 Task: Add Nature's Plus Animal Parade Wtrmln Multi to the cart.
Action: Mouse moved to (266, 128)
Screenshot: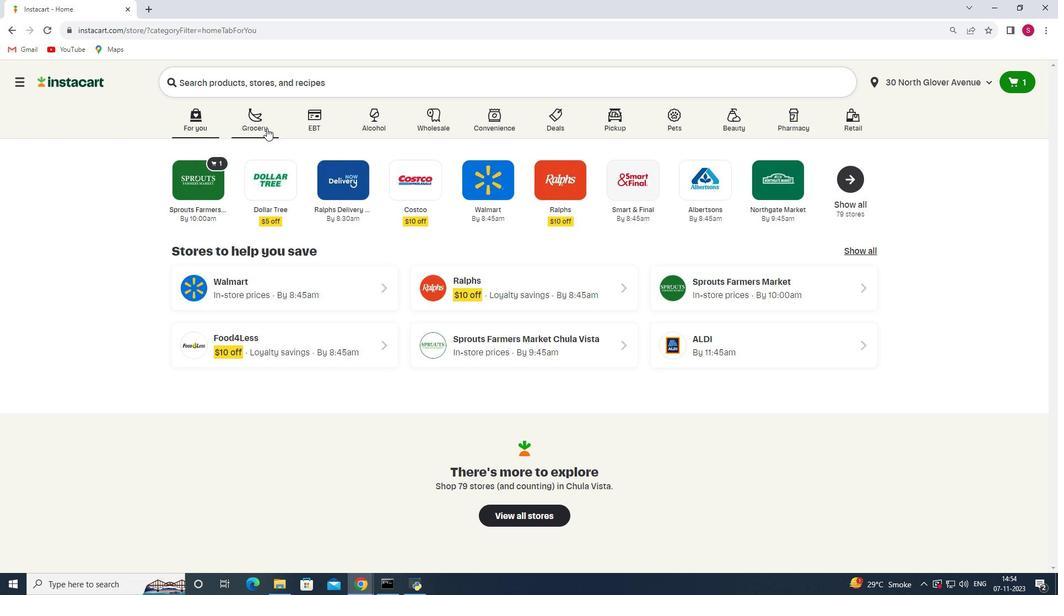 
Action: Mouse pressed left at (266, 128)
Screenshot: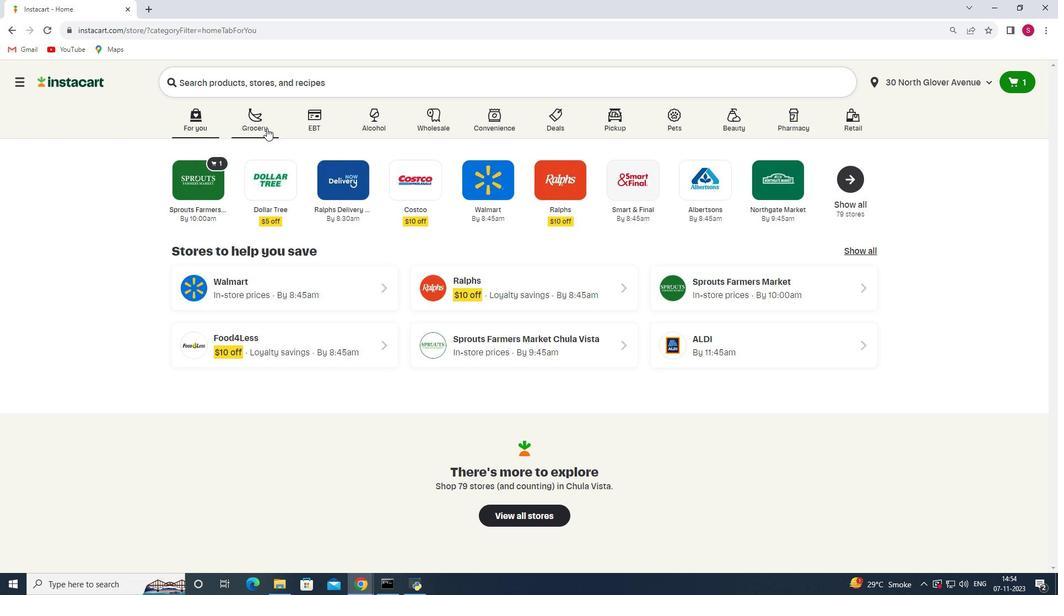 
Action: Mouse moved to (257, 311)
Screenshot: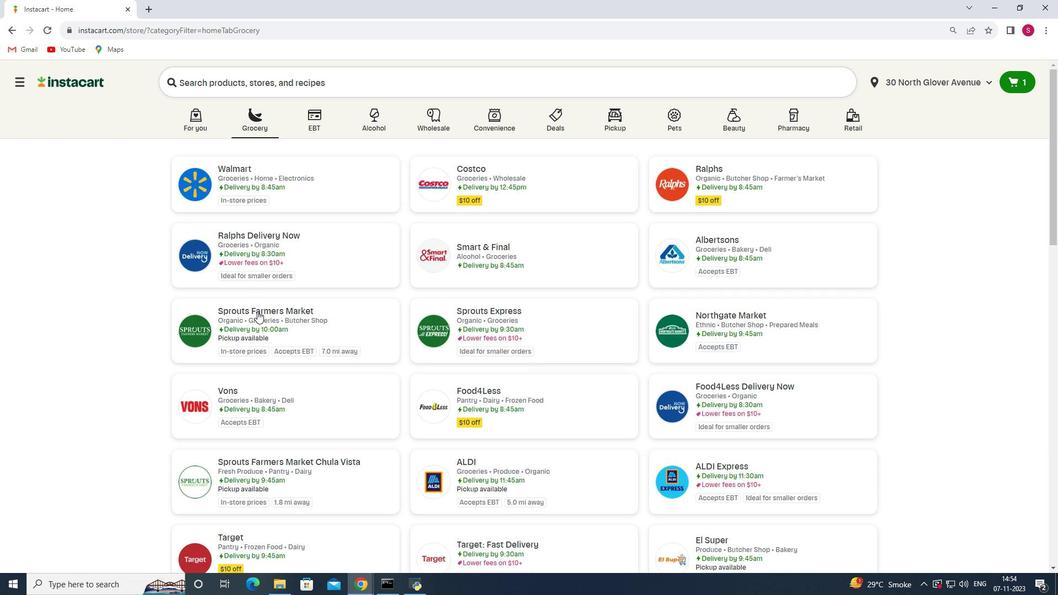 
Action: Mouse pressed left at (257, 311)
Screenshot: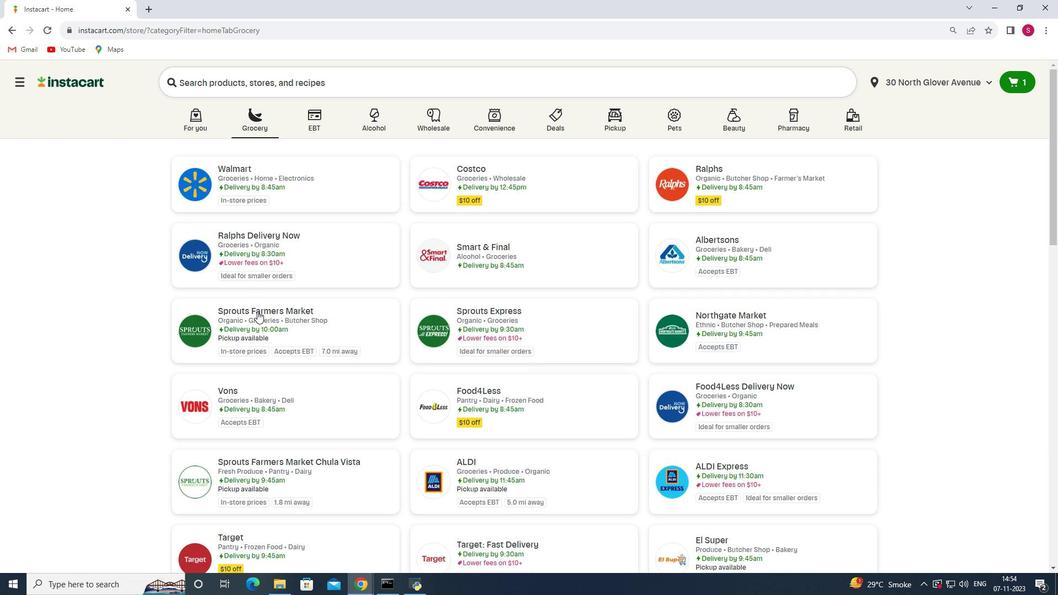 
Action: Mouse moved to (42, 293)
Screenshot: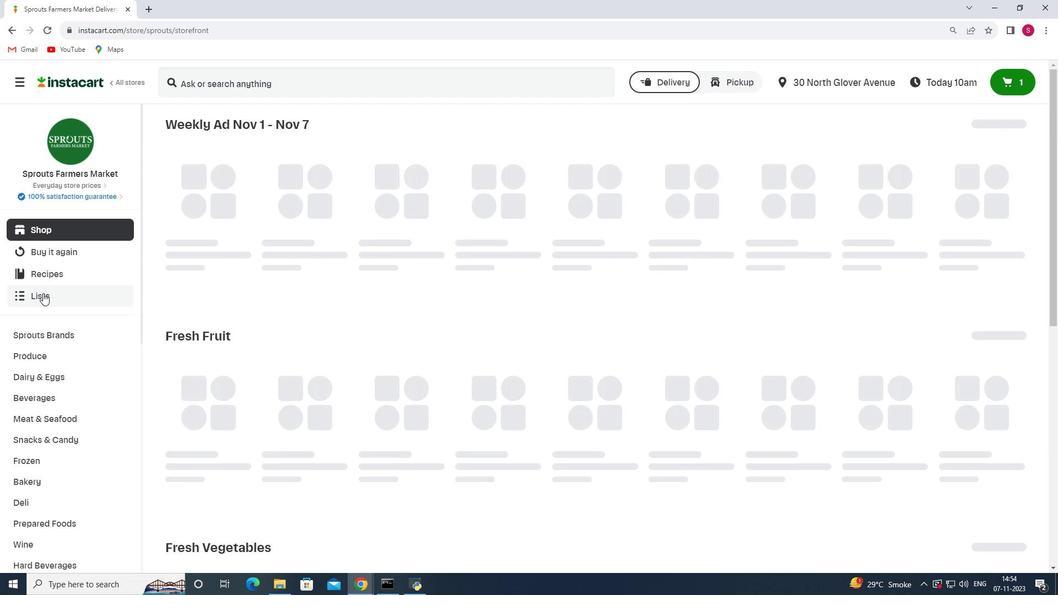 
Action: Mouse scrolled (42, 292) with delta (0, 0)
Screenshot: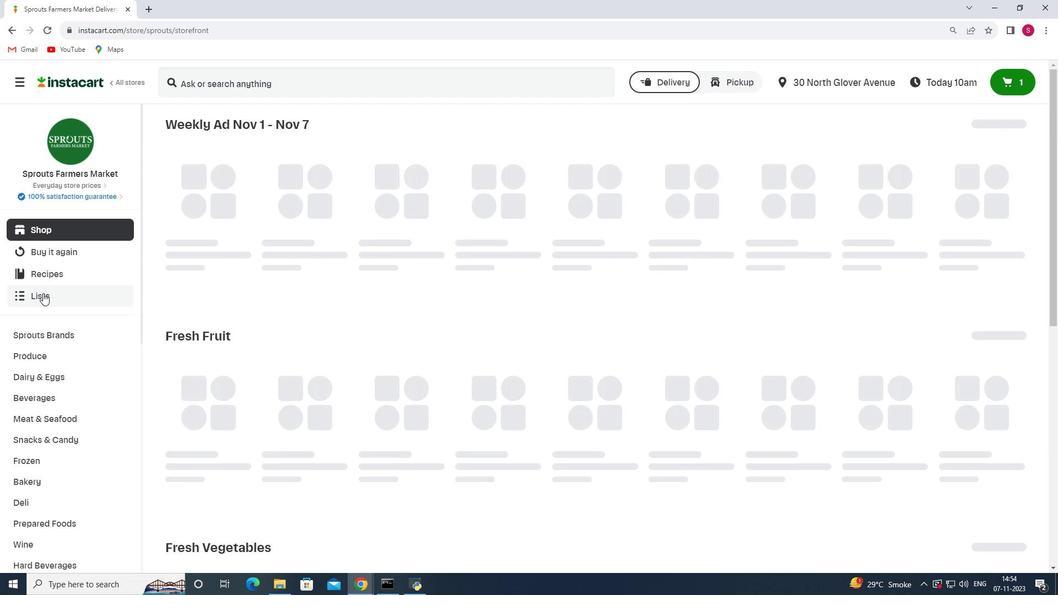 
Action: Mouse scrolled (42, 292) with delta (0, 0)
Screenshot: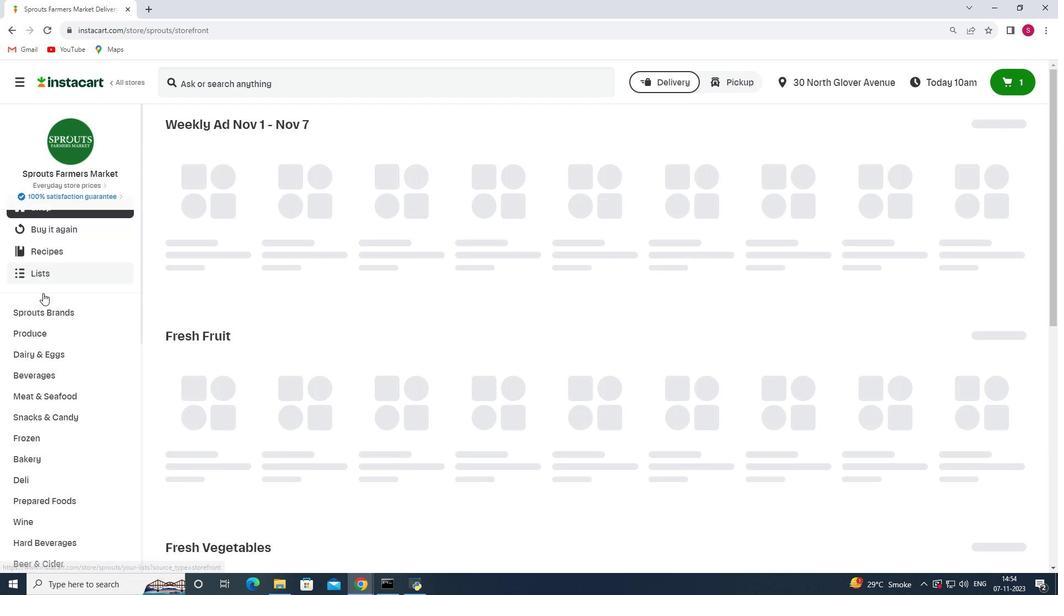 
Action: Mouse scrolled (42, 292) with delta (0, 0)
Screenshot: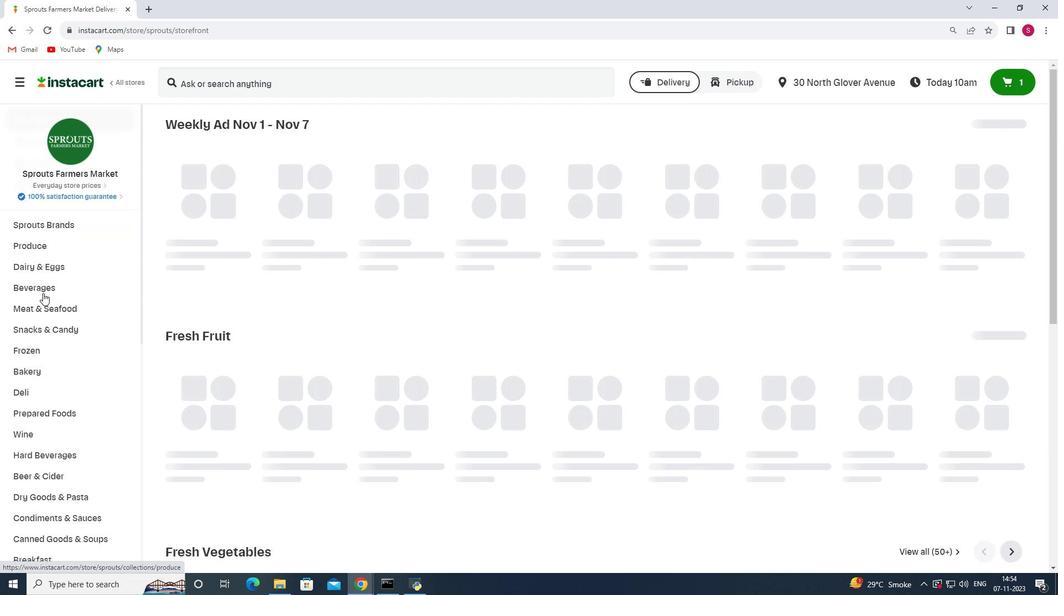 
Action: Mouse scrolled (42, 292) with delta (0, 0)
Screenshot: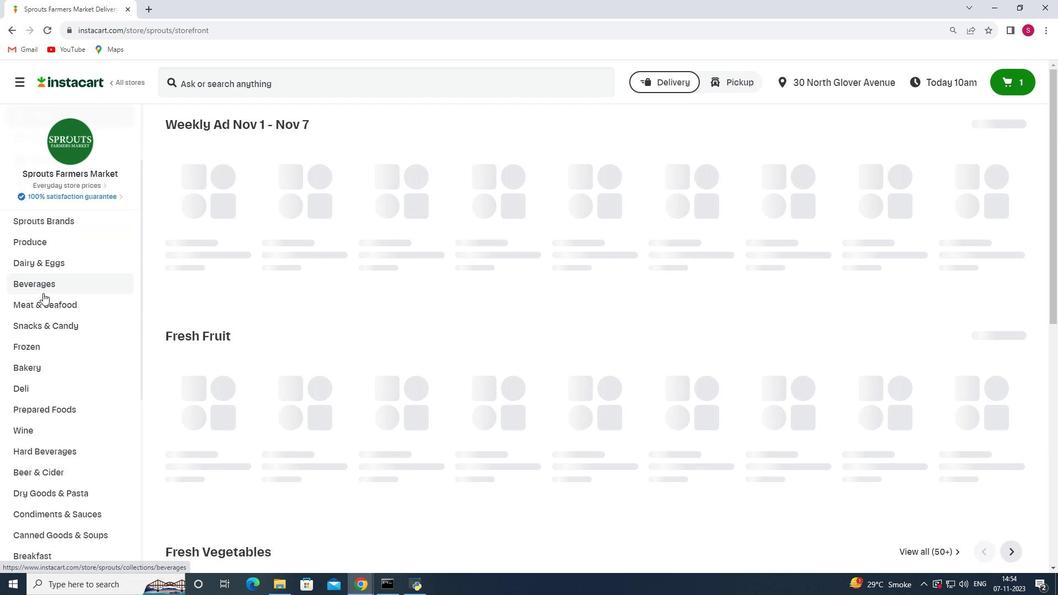 
Action: Mouse scrolled (42, 292) with delta (0, 0)
Screenshot: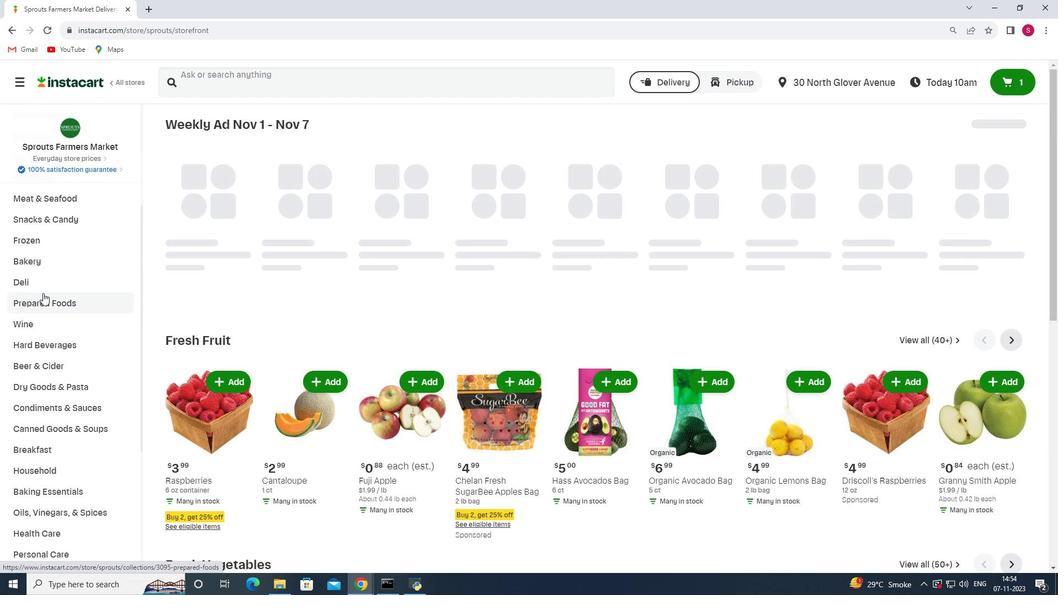 
Action: Mouse scrolled (42, 292) with delta (0, 0)
Screenshot: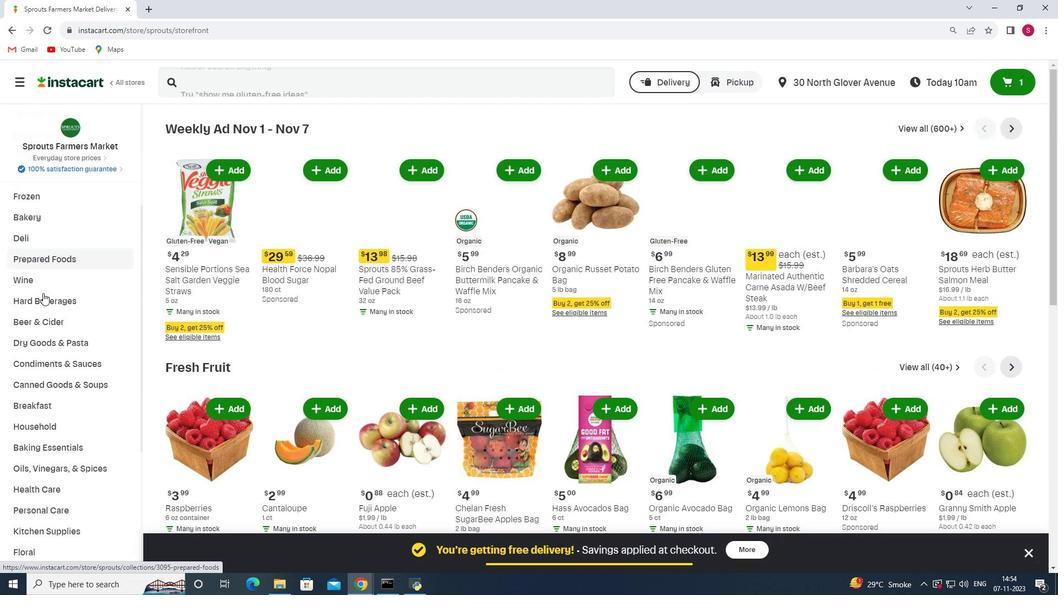 
Action: Mouse scrolled (42, 293) with delta (0, 0)
Screenshot: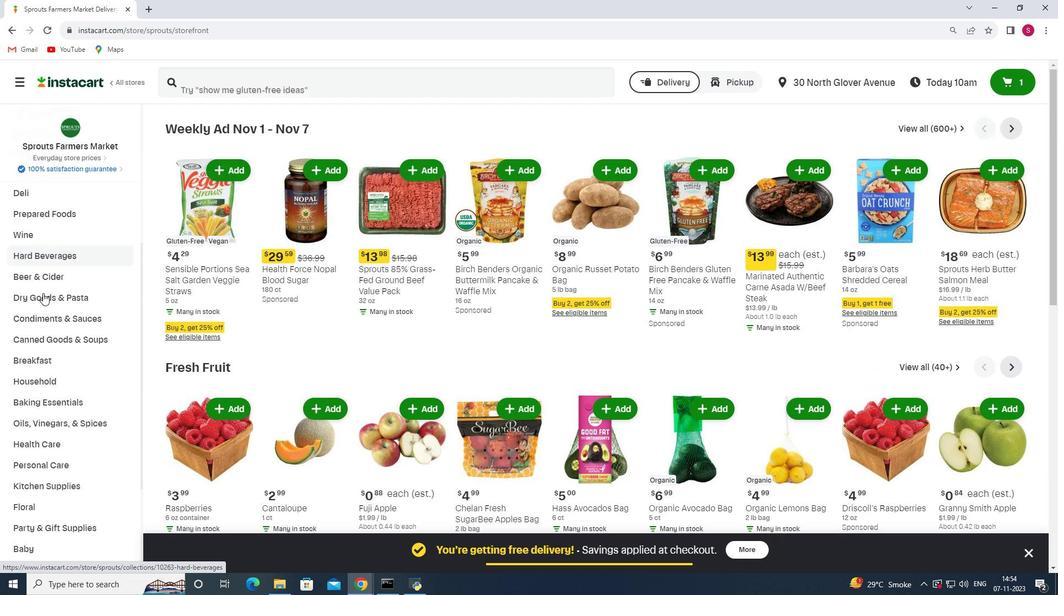 
Action: Mouse moved to (42, 298)
Screenshot: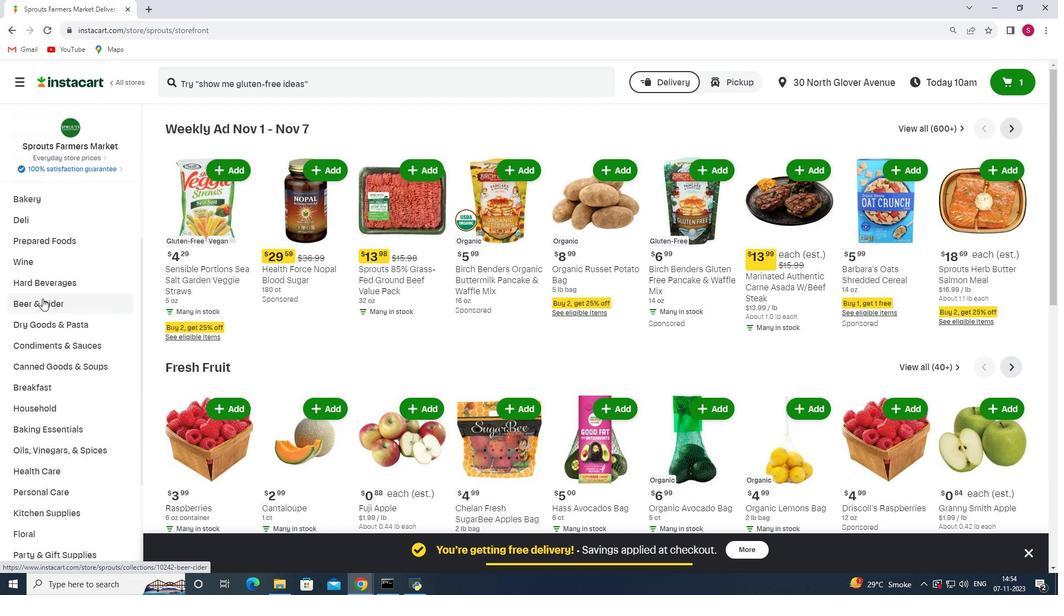 
Action: Mouse scrolled (42, 297) with delta (0, 0)
Screenshot: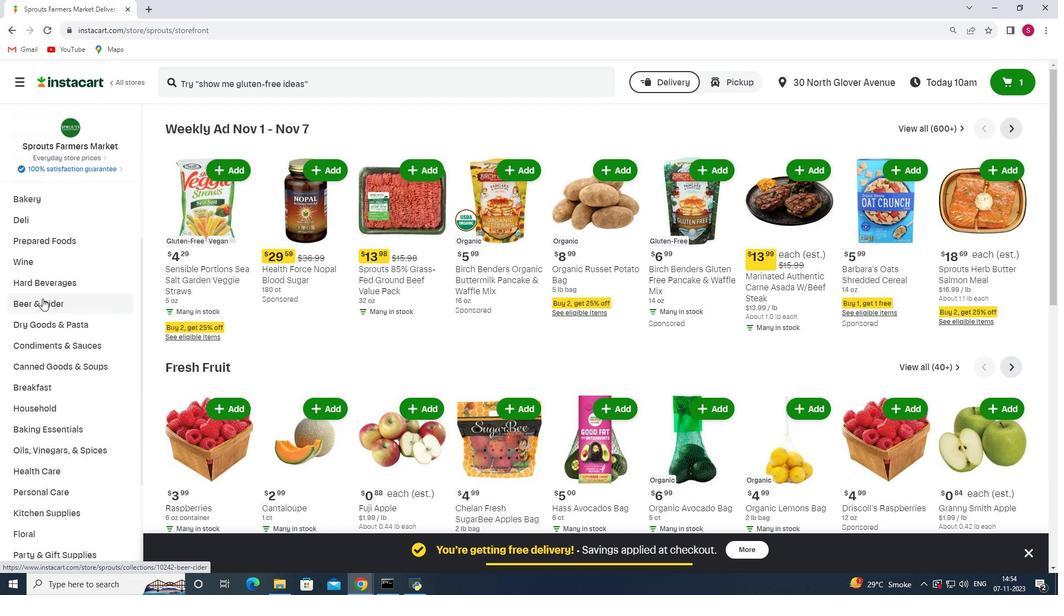
Action: Mouse moved to (42, 298)
Screenshot: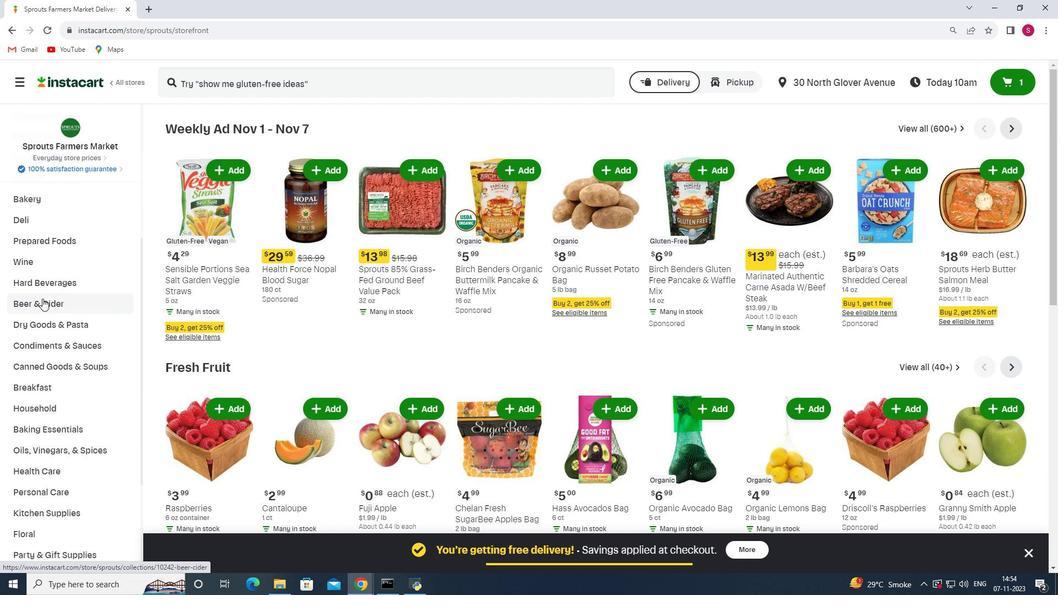 
Action: Mouse scrolled (42, 298) with delta (0, 0)
Screenshot: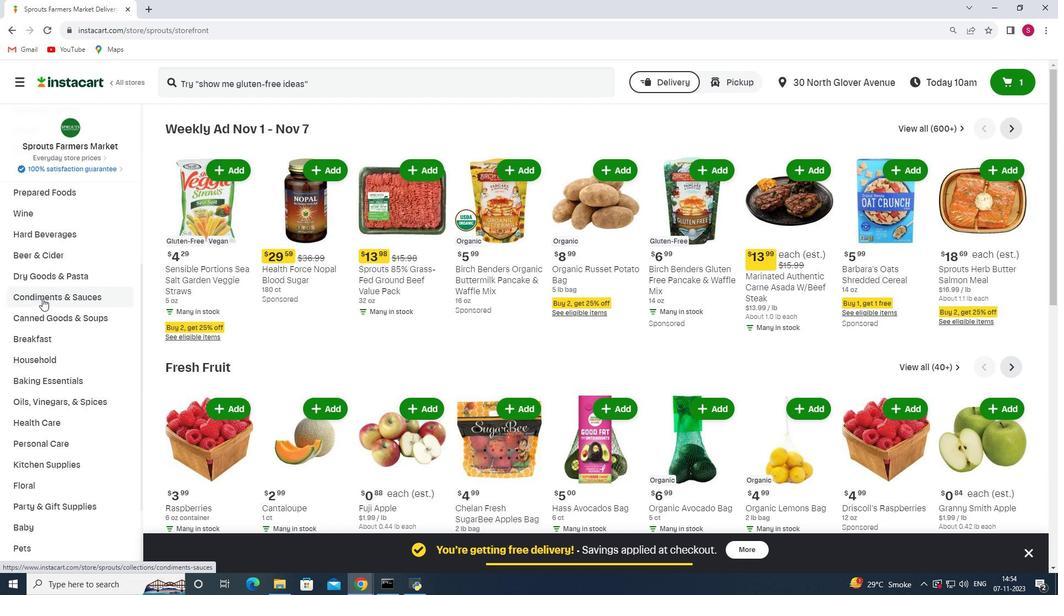 
Action: Mouse moved to (47, 358)
Screenshot: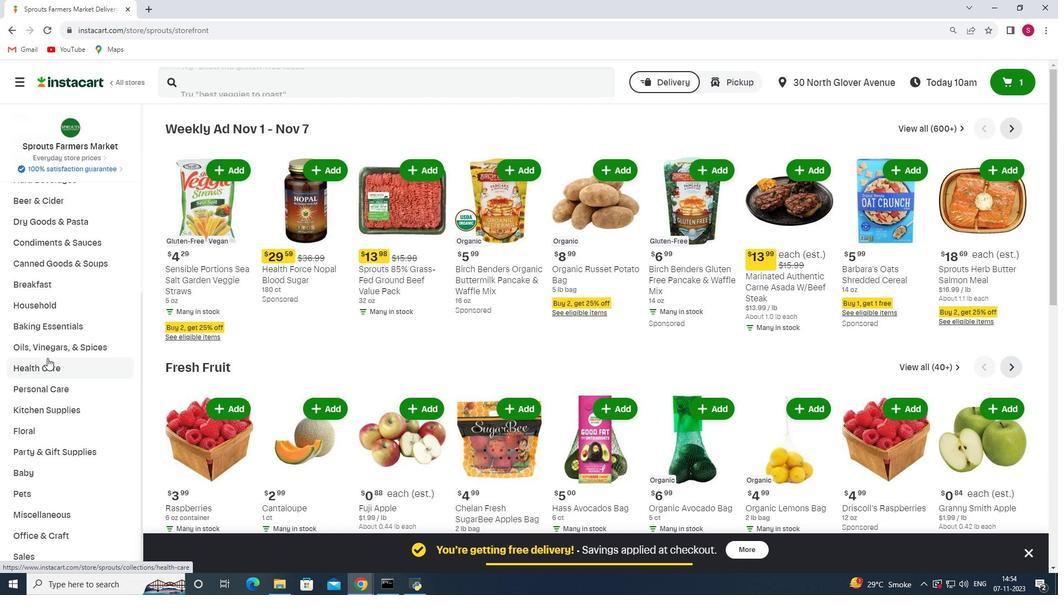 
Action: Mouse pressed left at (47, 358)
Screenshot: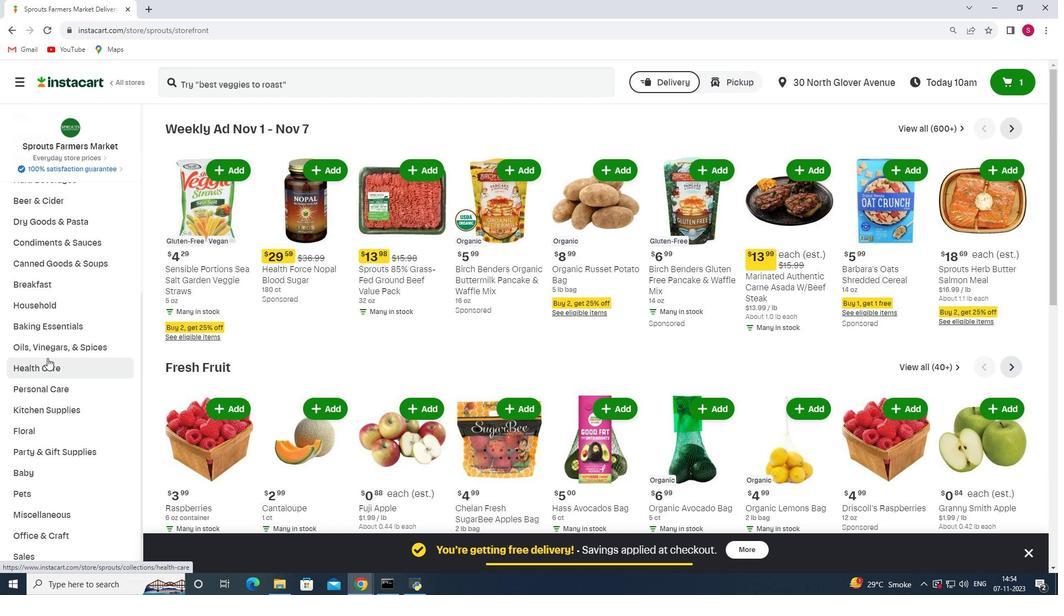 
Action: Mouse moved to (392, 149)
Screenshot: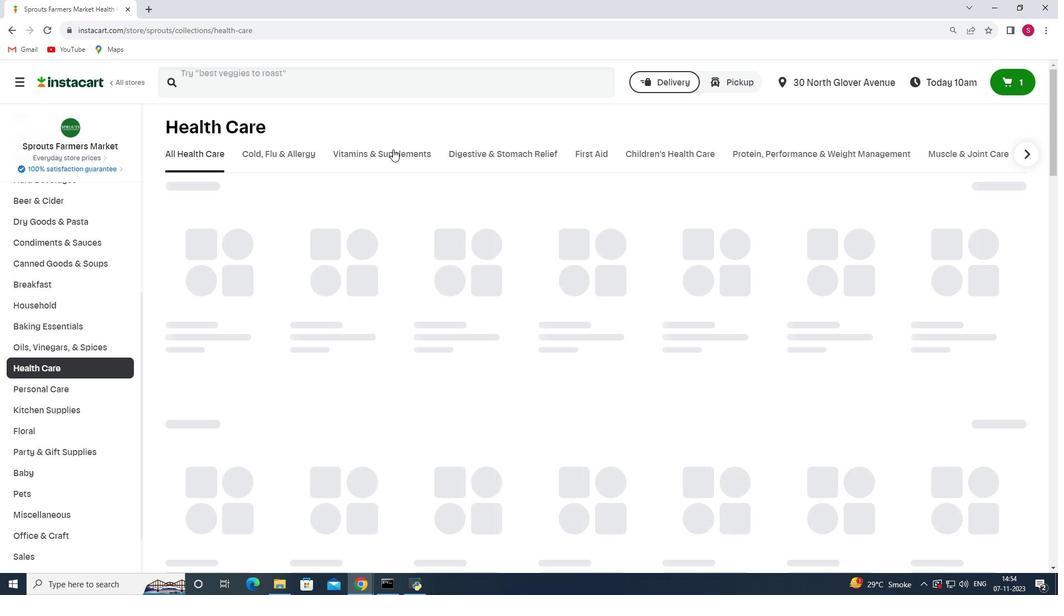 
Action: Mouse pressed left at (392, 149)
Screenshot: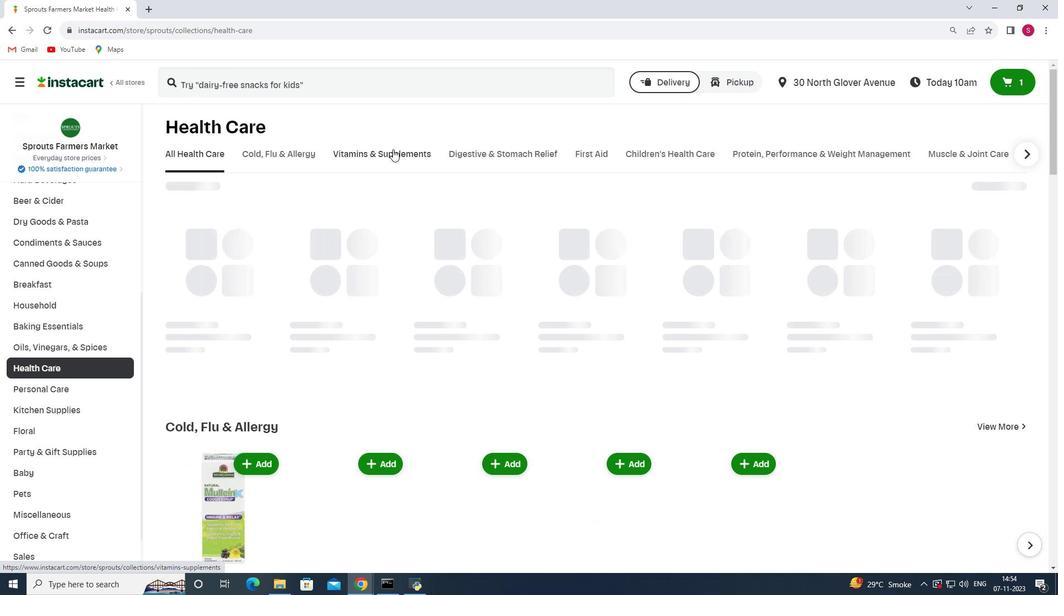 
Action: Mouse moved to (612, 194)
Screenshot: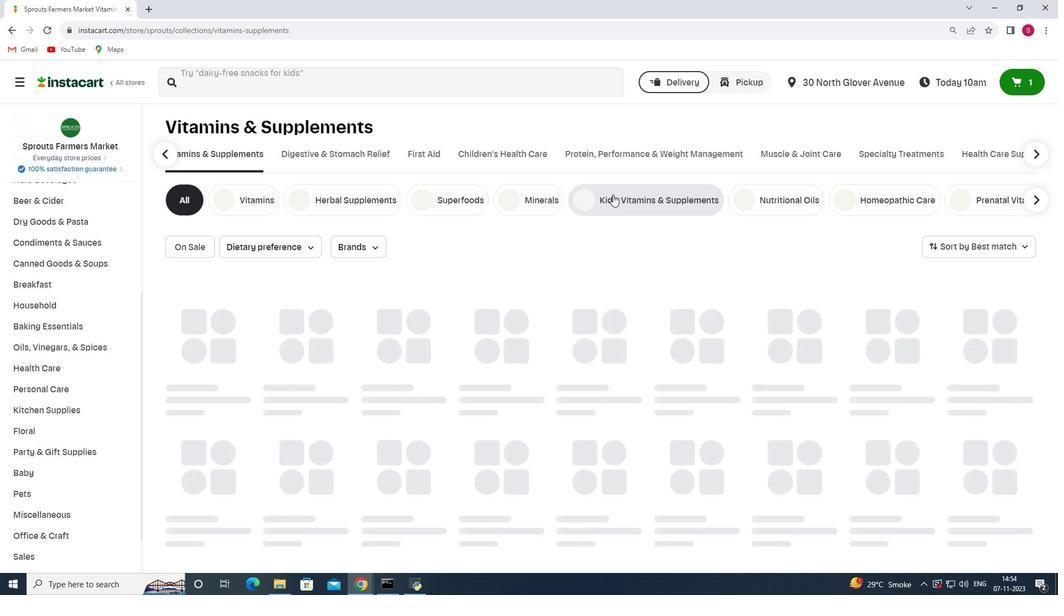 
Action: Mouse pressed left at (612, 194)
Screenshot: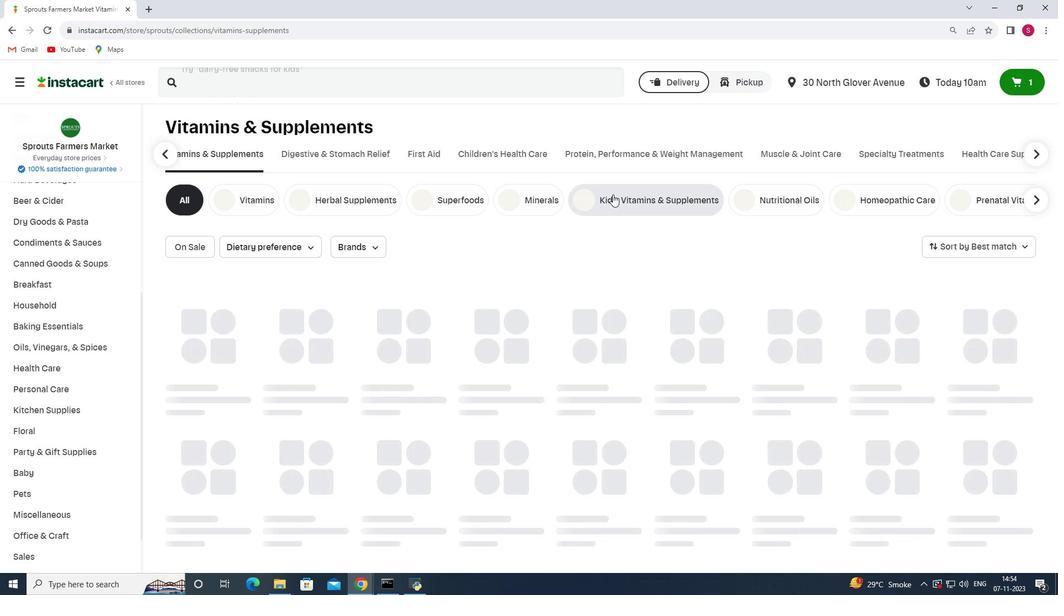
Action: Mouse moved to (386, 80)
Screenshot: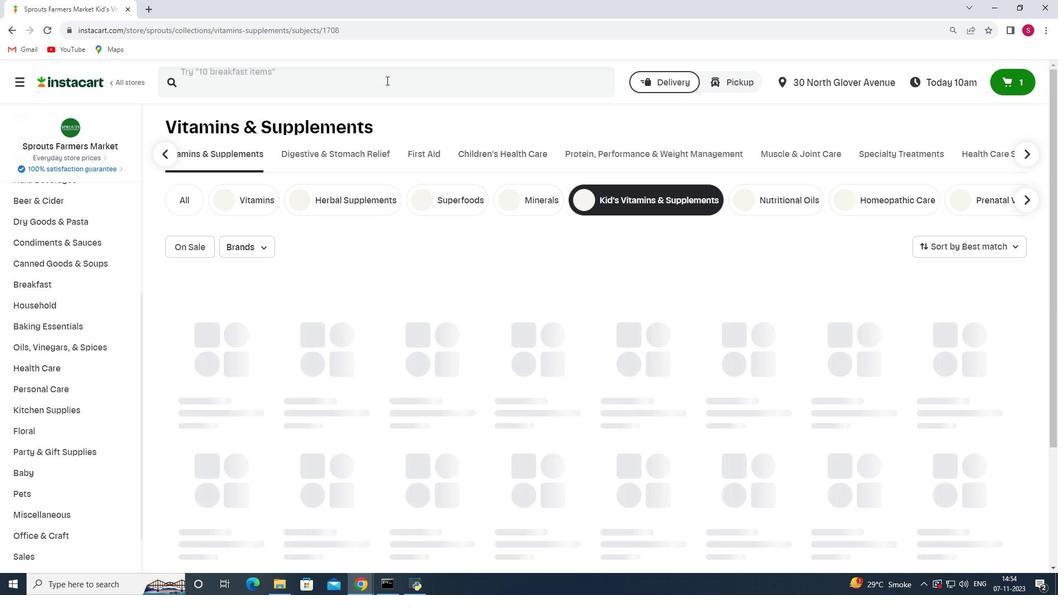 
Action: Mouse pressed left at (386, 80)
Screenshot: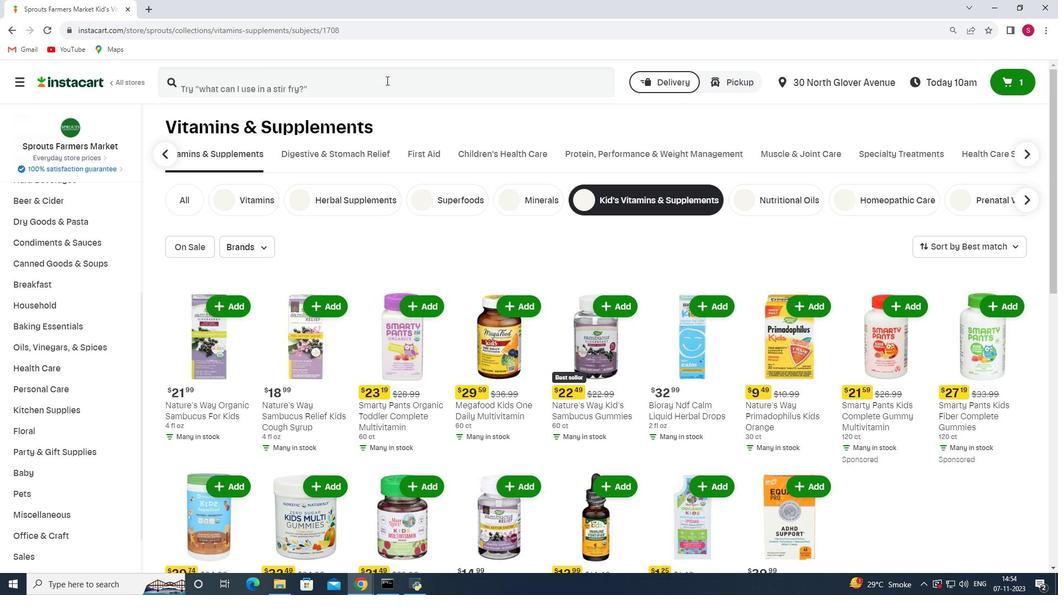 
Action: Key pressed <Key.shift>Nature's<Key.space><Key.shift>Plus<Key.space><Key.shift>Animal<Key.space><Key.shift>Parade<Key.space><Key.shift>Wtrmln<Key.space><Key.shift>Multi<Key.enter>
Screenshot: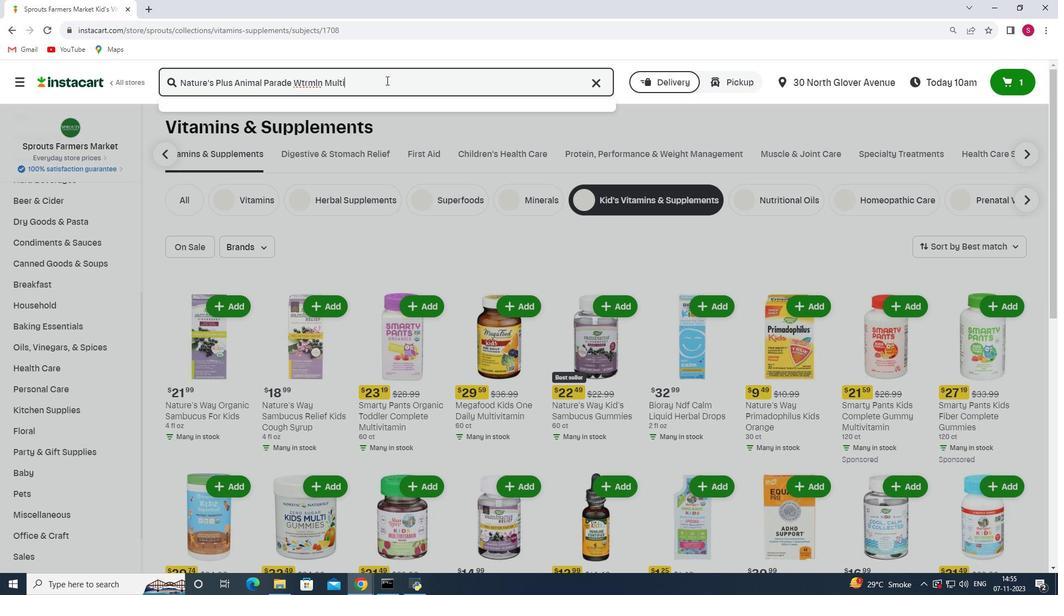 
Action: Mouse moved to (488, 265)
Screenshot: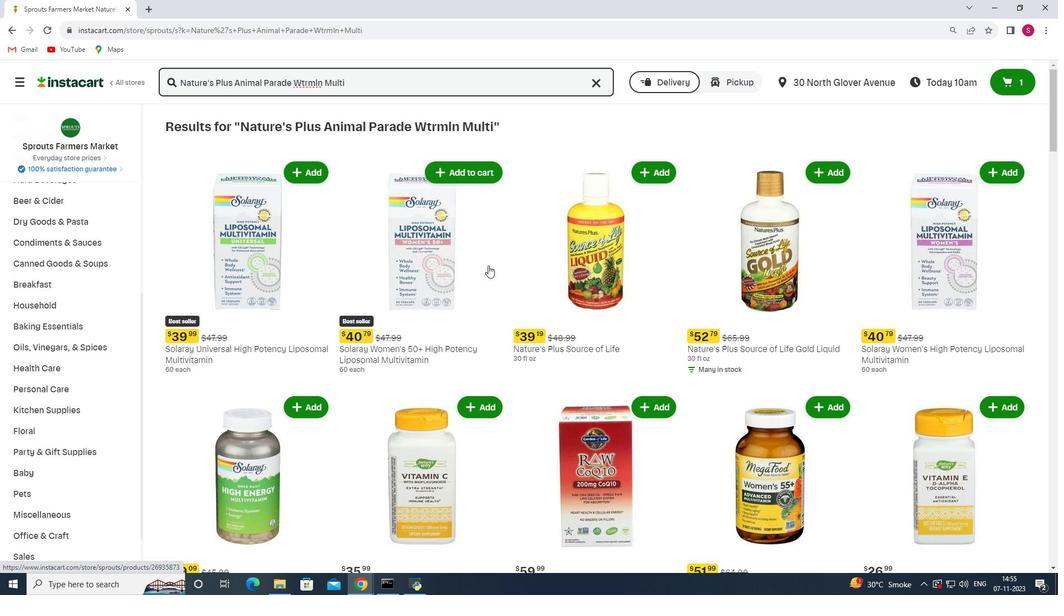 
Action: Mouse scrolled (488, 265) with delta (0, 0)
Screenshot: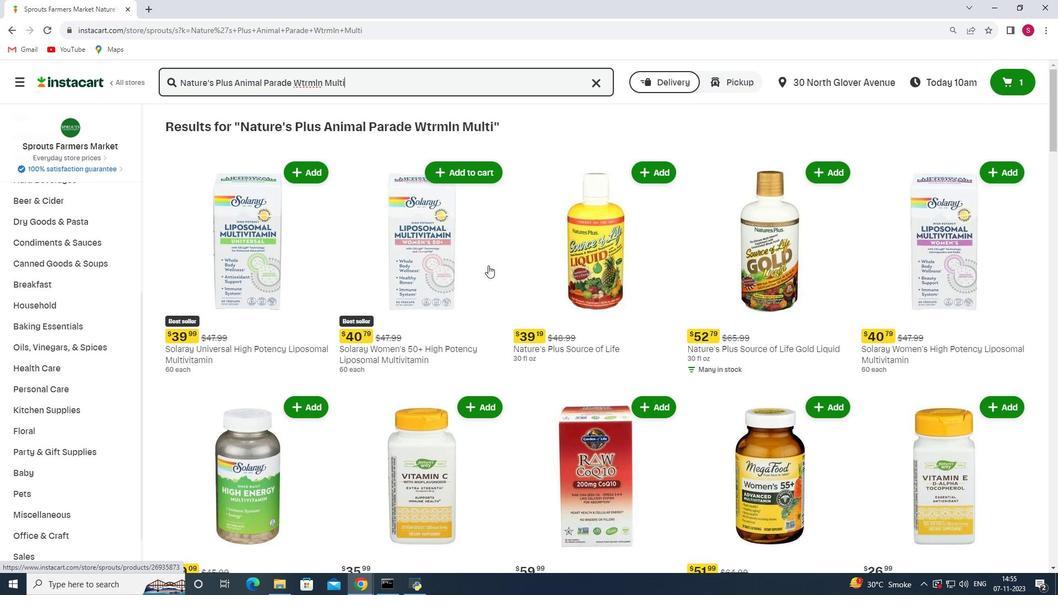 
Action: Mouse scrolled (488, 265) with delta (0, 0)
Screenshot: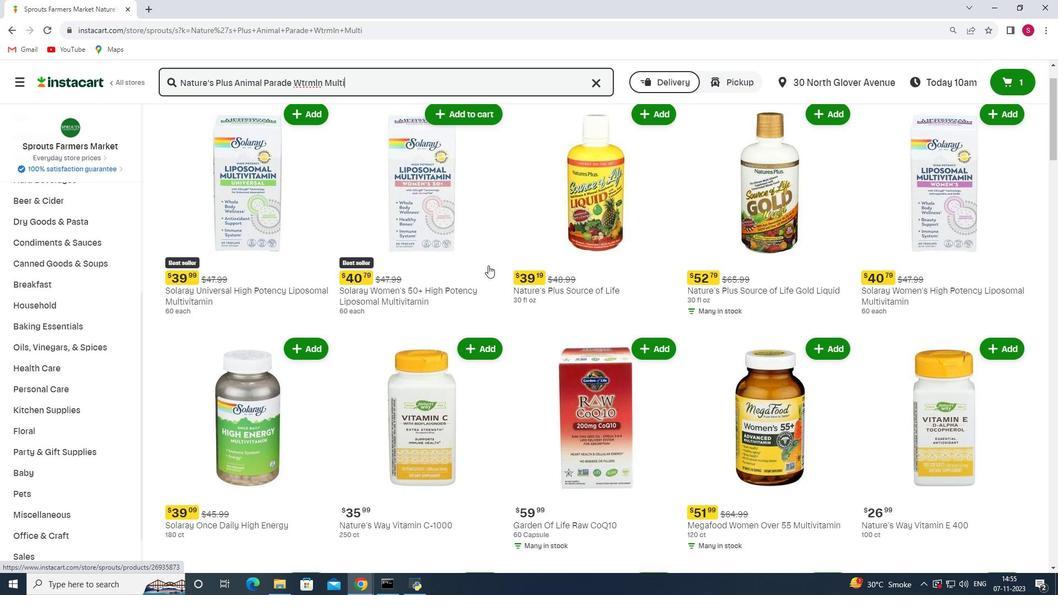 
Action: Mouse scrolled (488, 265) with delta (0, 0)
Screenshot: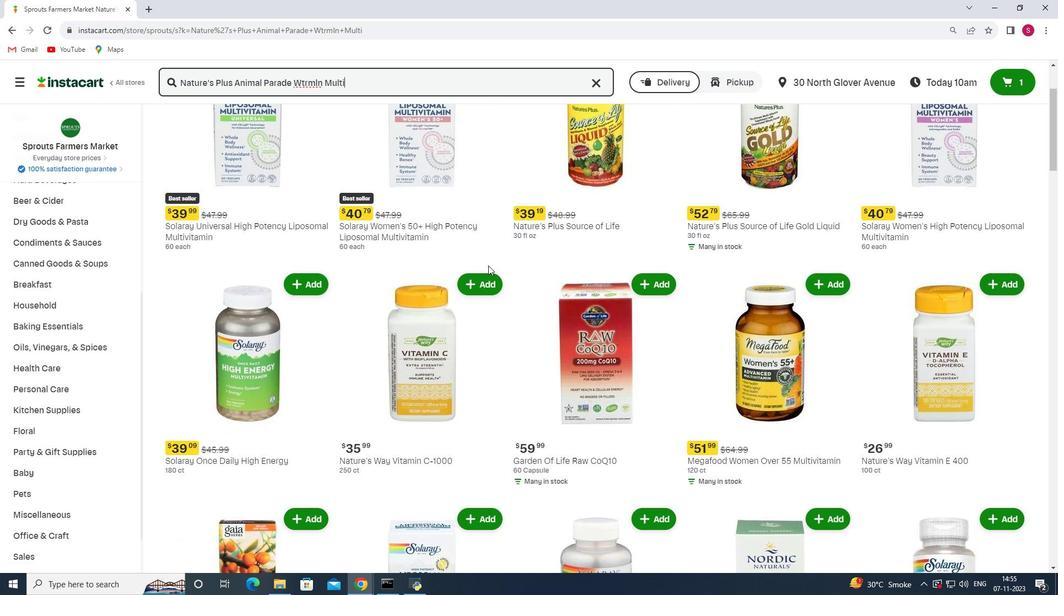 
Action: Mouse scrolled (488, 265) with delta (0, 0)
Screenshot: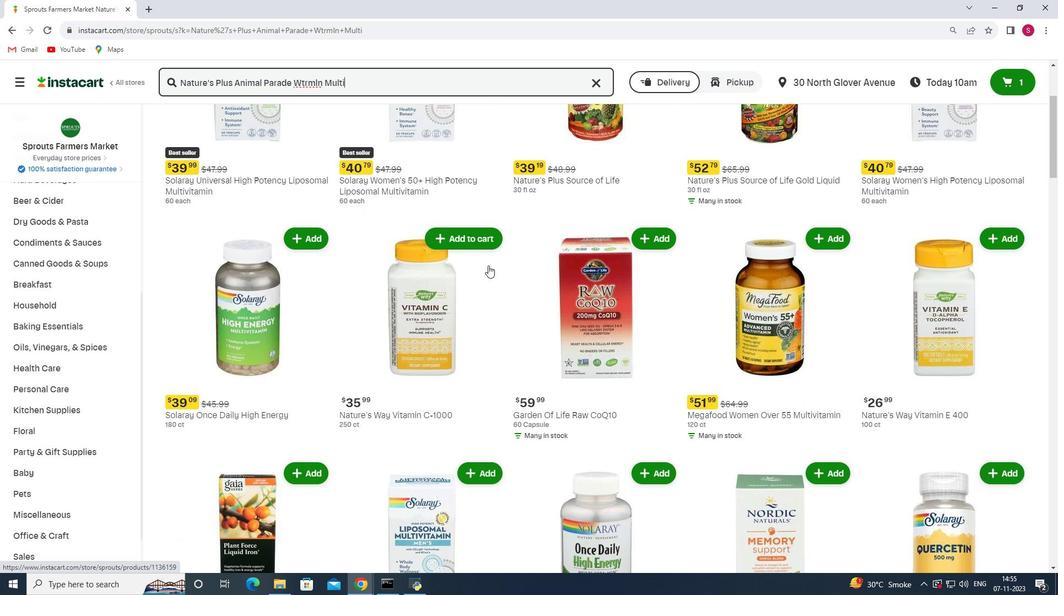 
Action: Mouse scrolled (488, 265) with delta (0, 0)
Screenshot: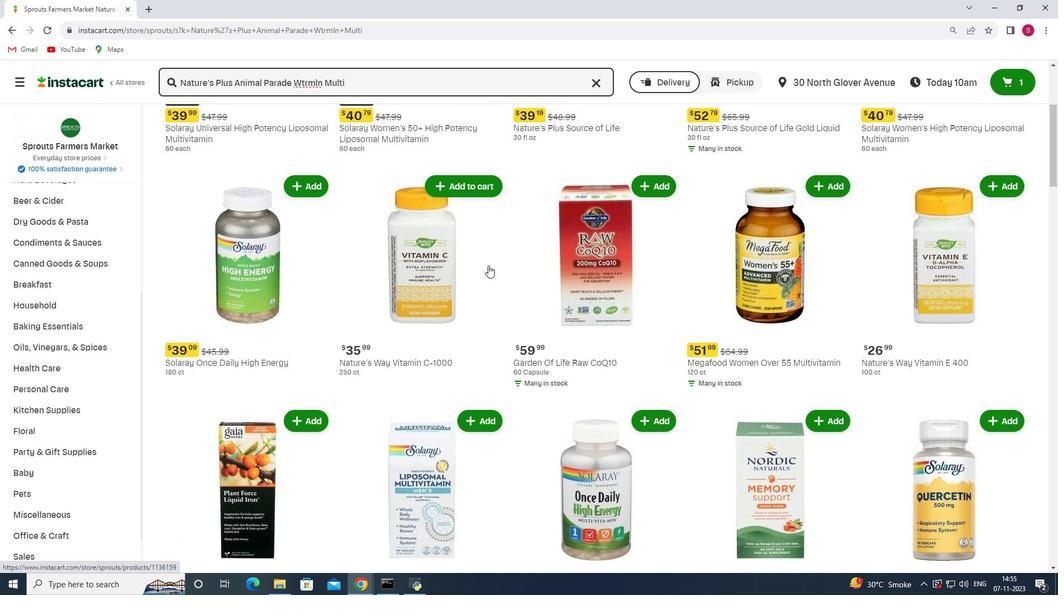 
Action: Mouse moved to (488, 266)
Screenshot: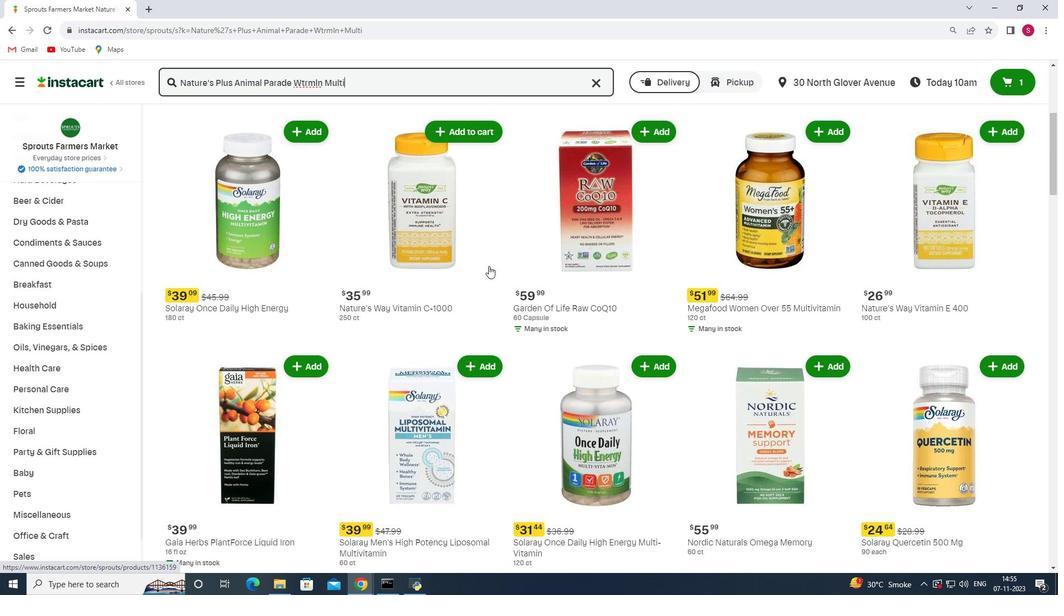 
Action: Mouse scrolled (488, 265) with delta (0, 0)
Screenshot: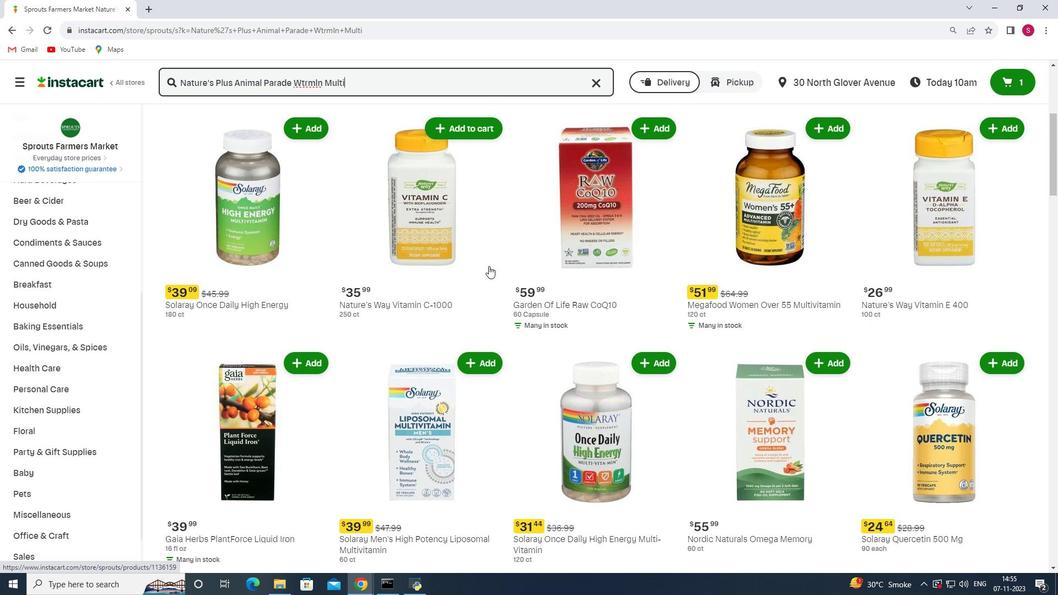 
Action: Mouse moved to (488, 268)
Screenshot: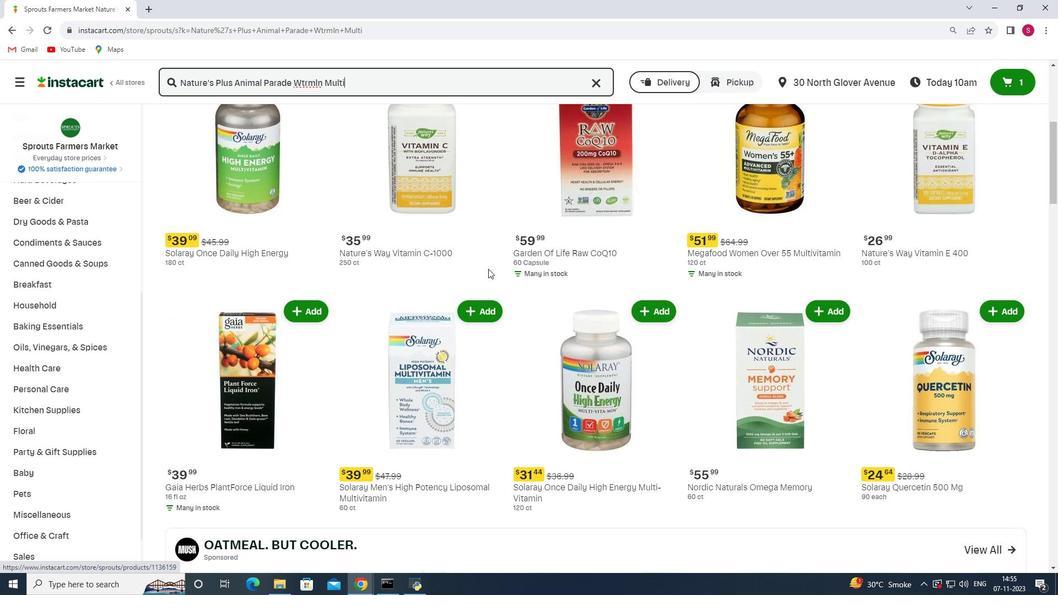 
Action: Mouse scrolled (488, 268) with delta (0, 0)
Screenshot: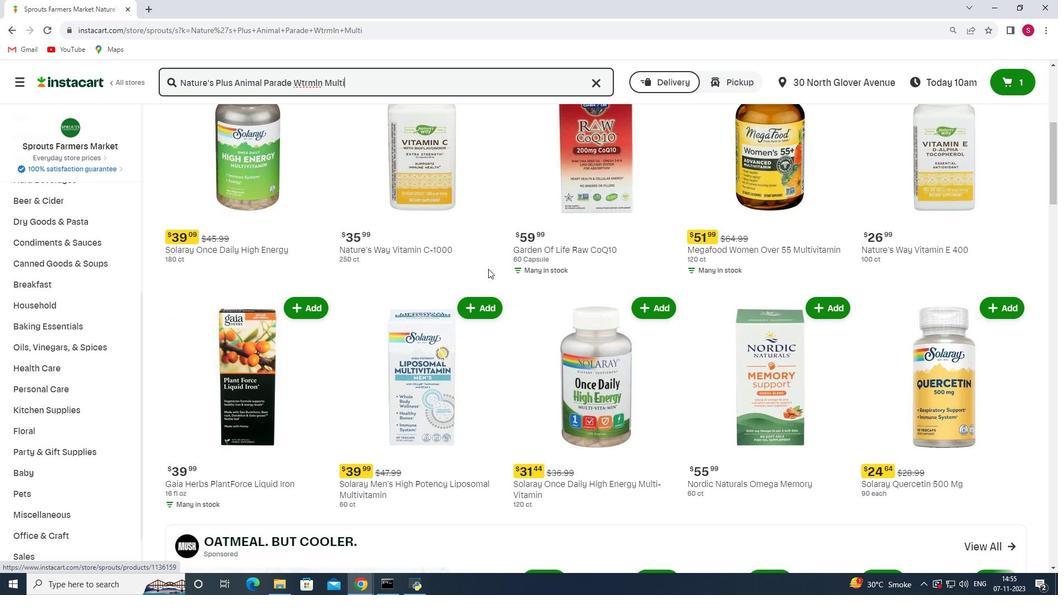 
Action: Mouse moved to (488, 270)
Screenshot: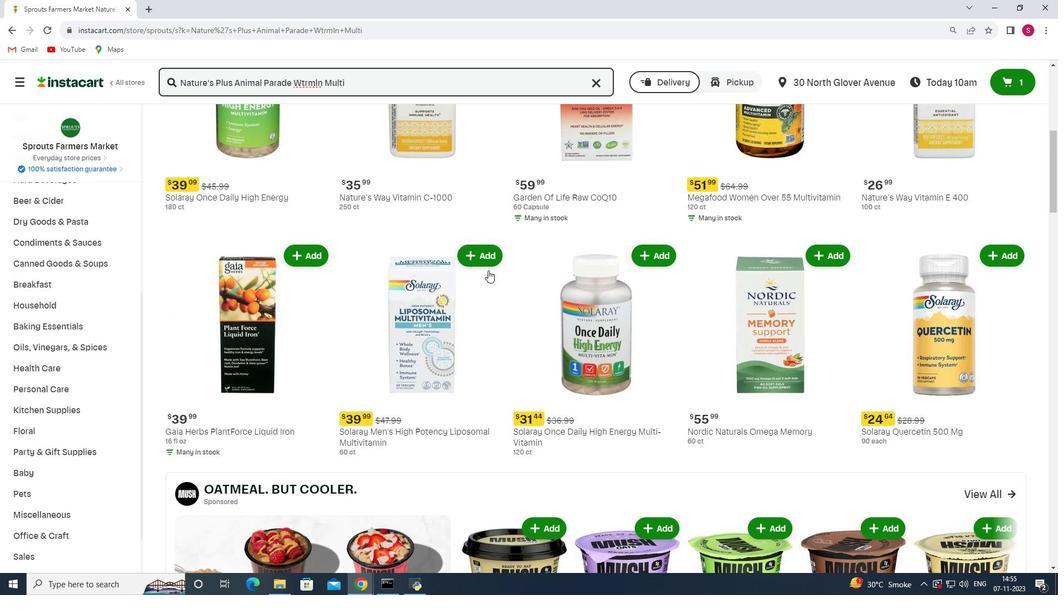 
Action: Mouse scrolled (488, 270) with delta (0, 0)
Screenshot: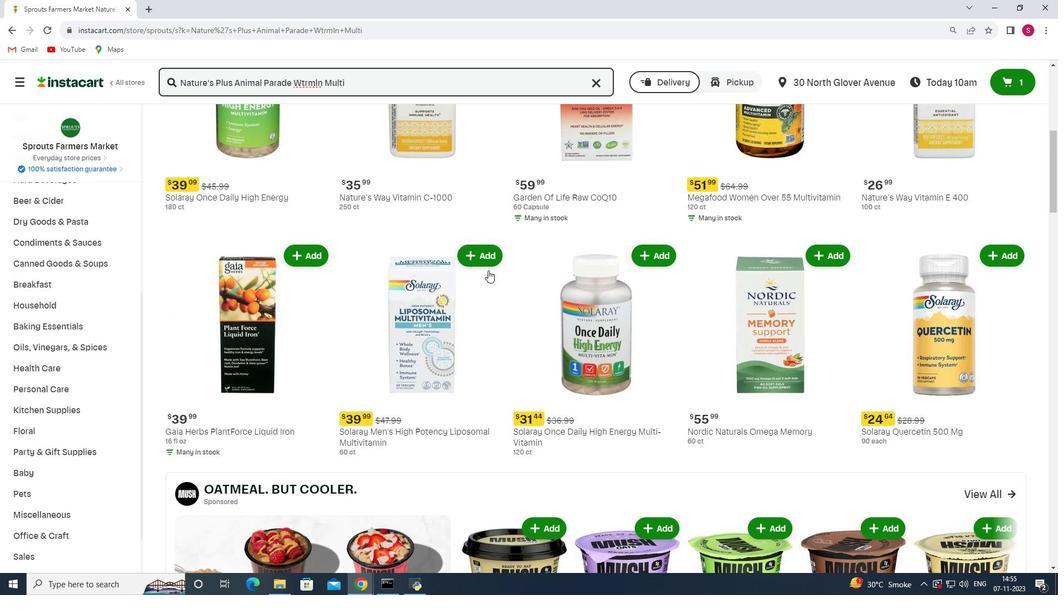 
Action: Mouse scrolled (488, 270) with delta (0, 0)
Screenshot: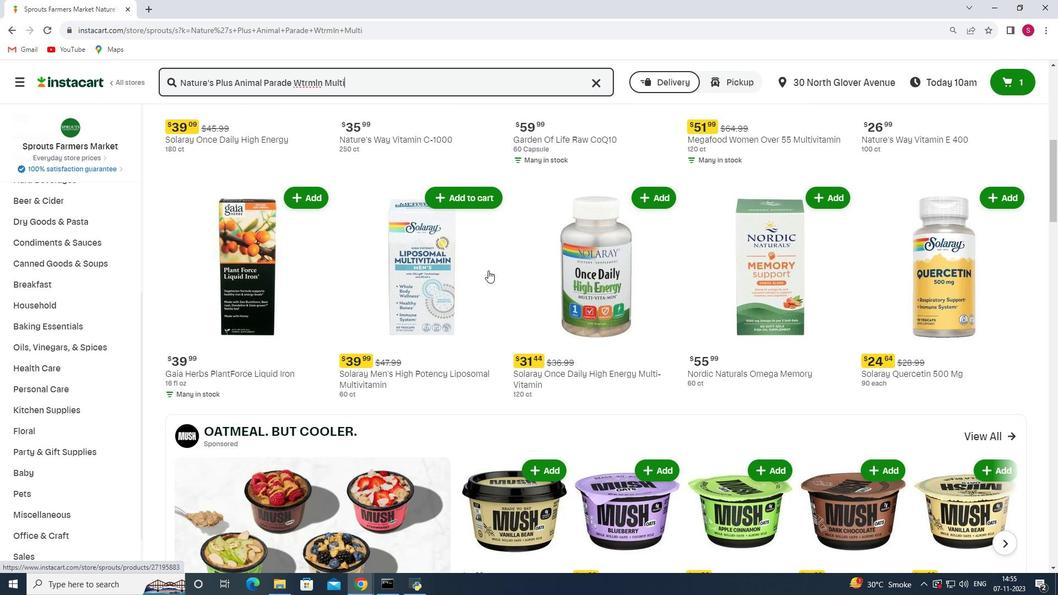 
Action: Mouse scrolled (488, 270) with delta (0, 0)
Screenshot: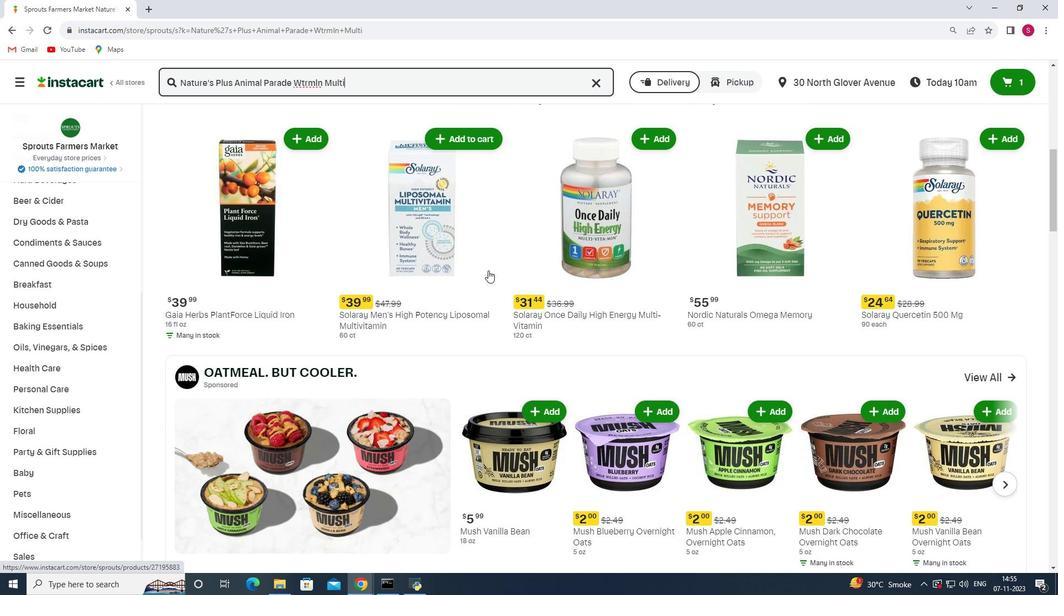 
Action: Mouse scrolled (488, 270) with delta (0, 0)
Screenshot: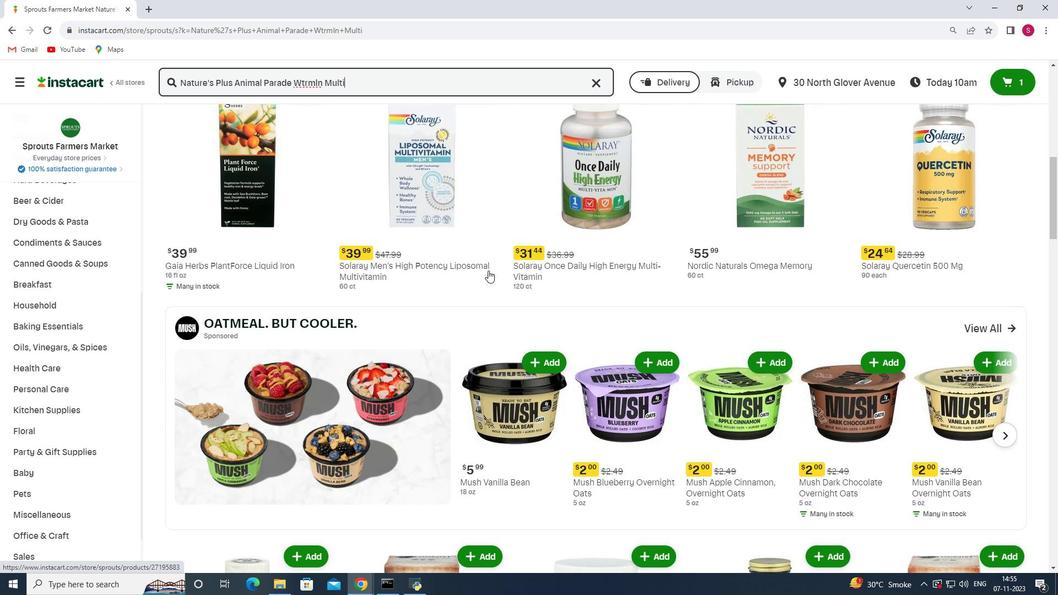 
Action: Mouse scrolled (488, 270) with delta (0, 0)
Screenshot: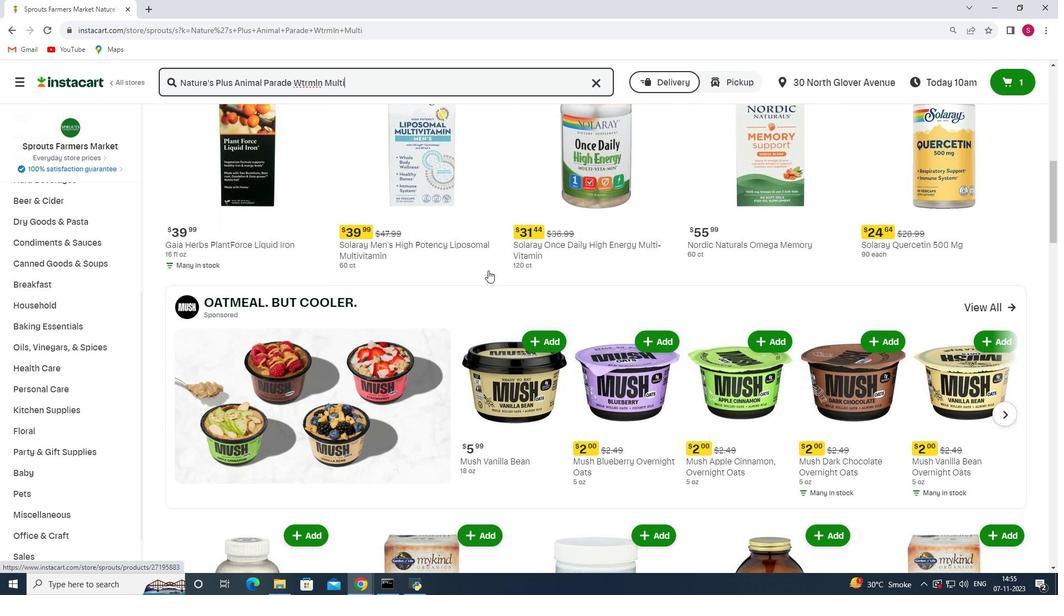 
Action: Mouse scrolled (488, 270) with delta (0, 0)
Screenshot: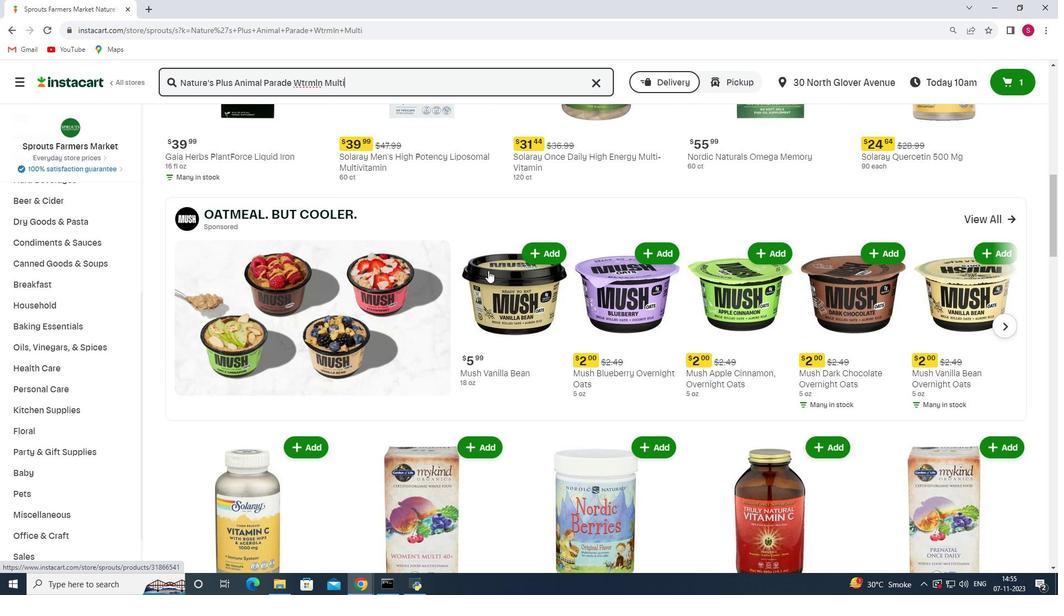 
Action: Mouse scrolled (488, 270) with delta (0, 0)
Screenshot: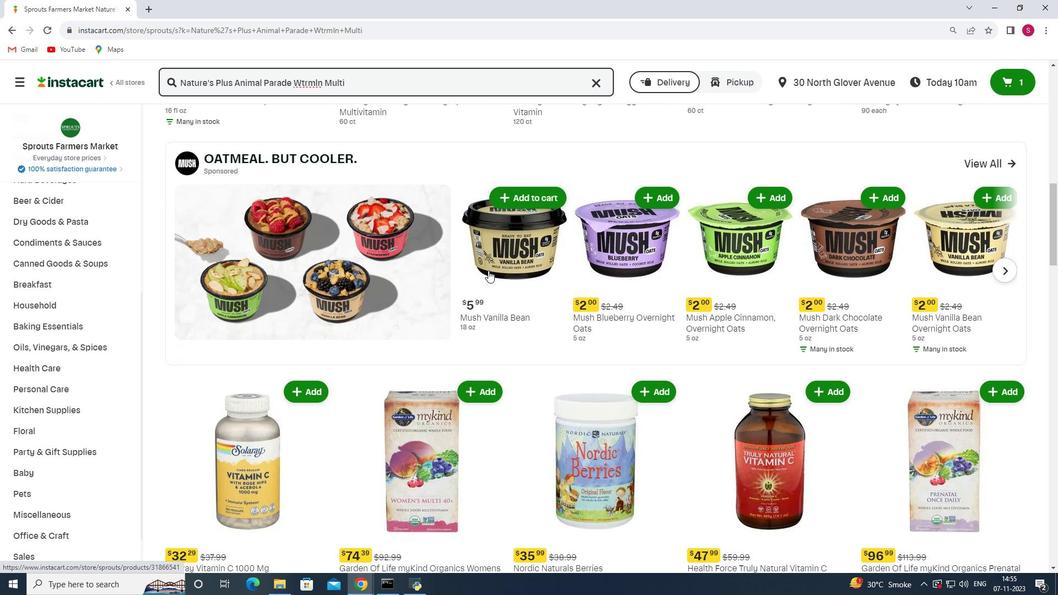 
Action: Mouse scrolled (488, 270) with delta (0, 0)
Screenshot: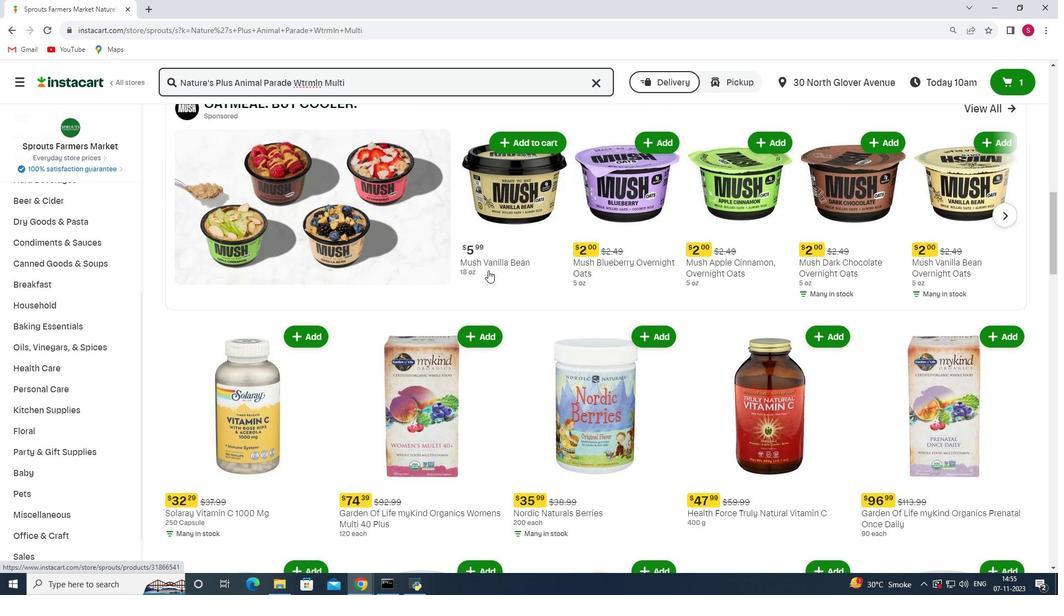 
Action: Mouse scrolled (488, 270) with delta (0, 0)
Screenshot: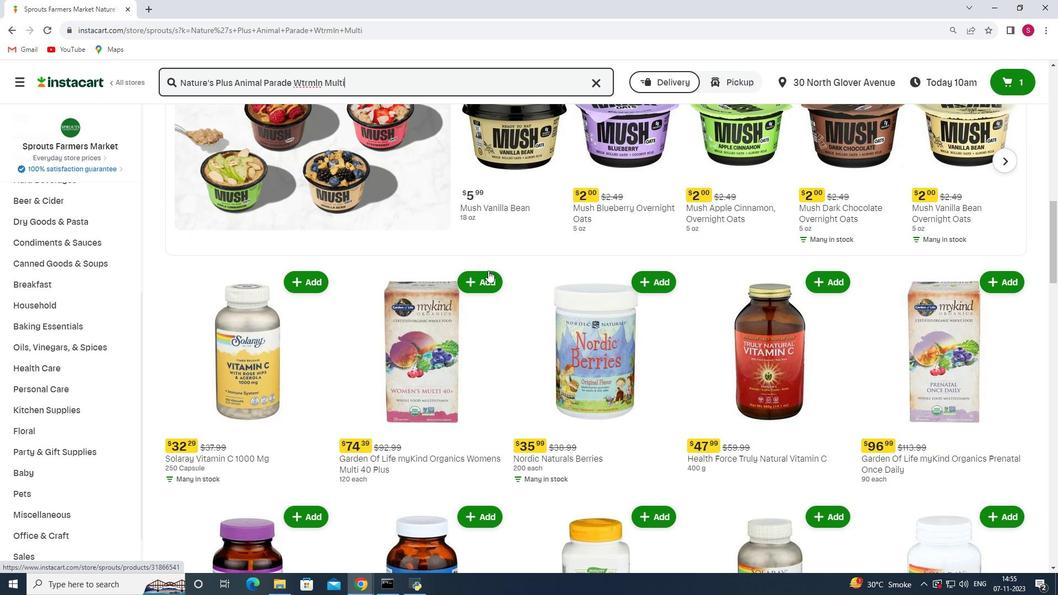 
Action: Mouse scrolled (488, 270) with delta (0, 0)
Screenshot: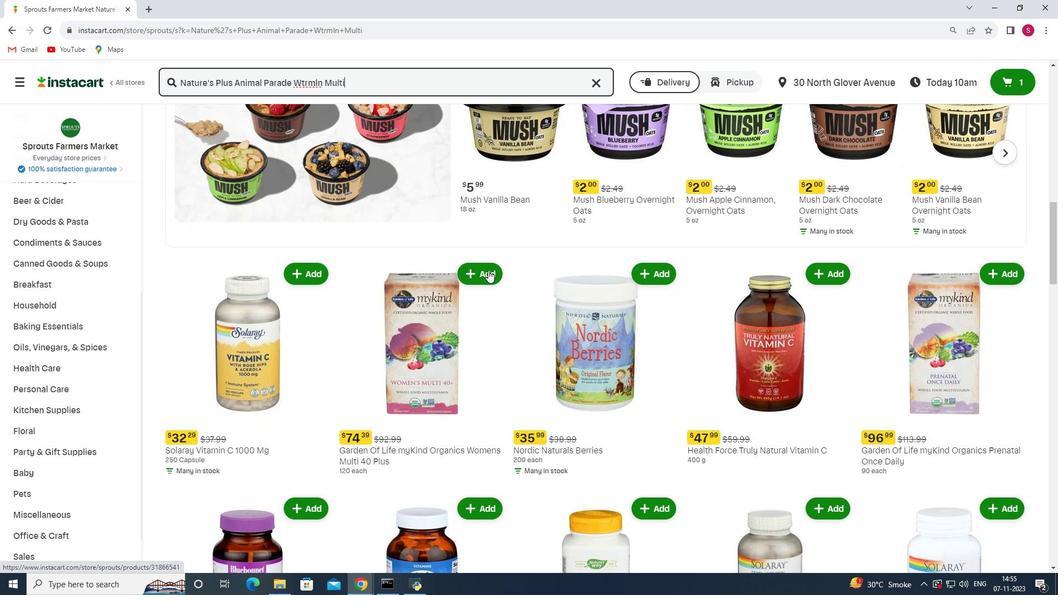 
Action: Mouse scrolled (488, 270) with delta (0, 0)
Screenshot: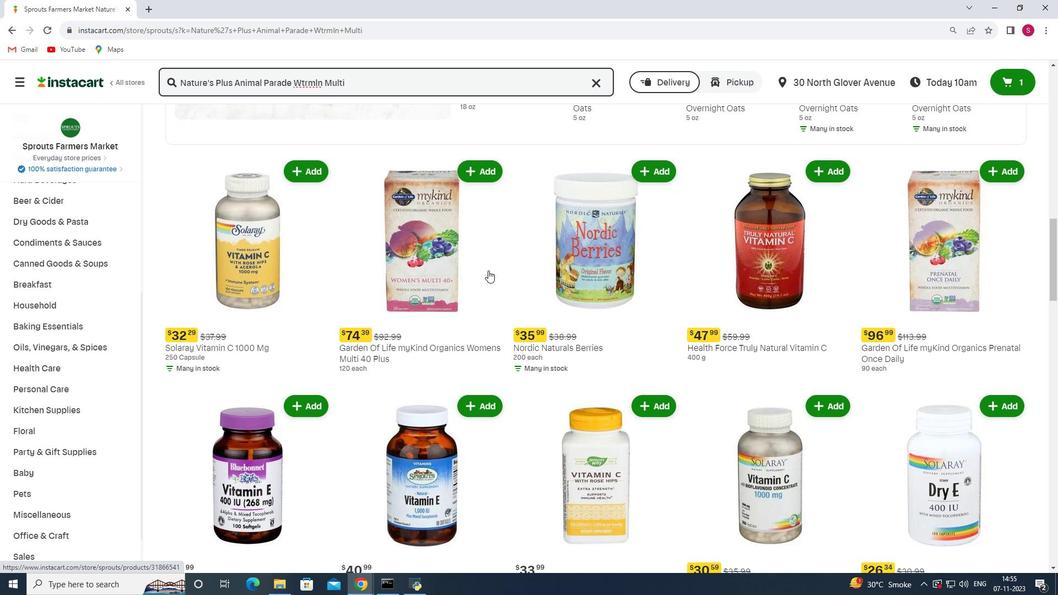 
Action: Mouse scrolled (488, 270) with delta (0, 0)
Screenshot: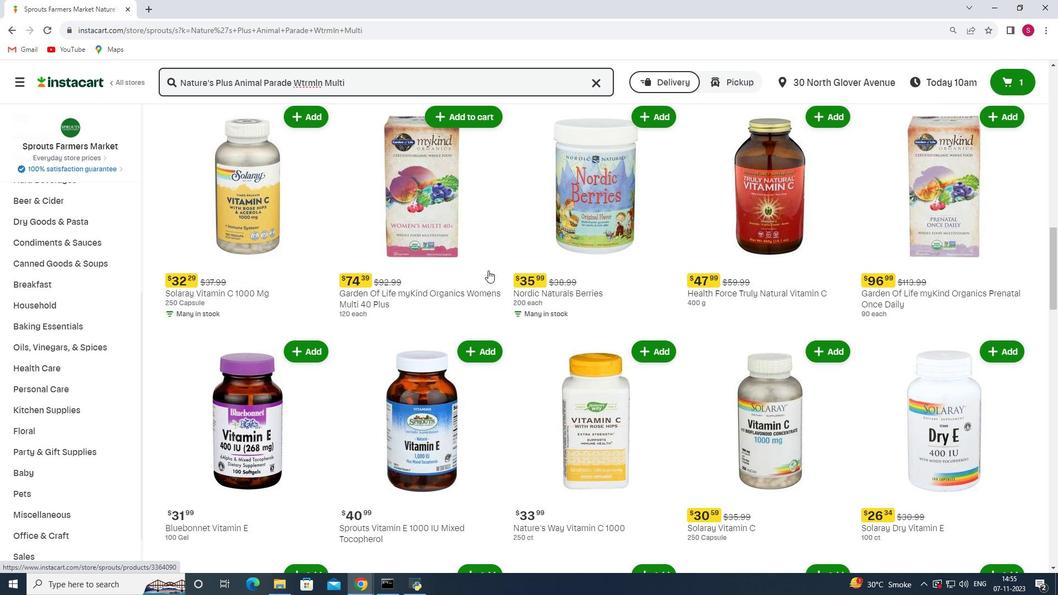 
Action: Mouse scrolled (488, 270) with delta (0, 0)
Screenshot: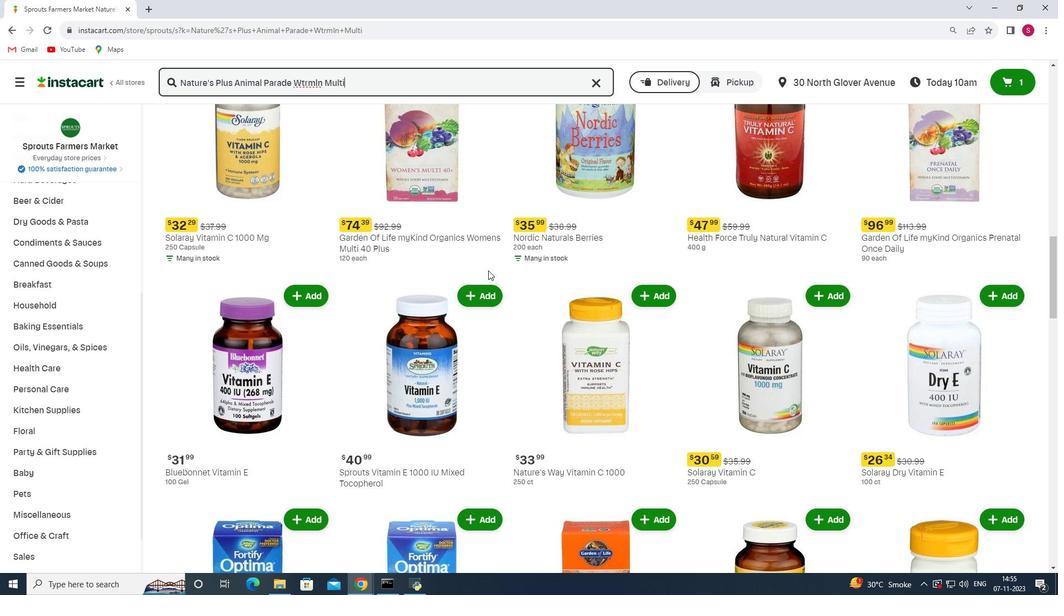 
Action: Mouse scrolled (488, 270) with delta (0, 0)
Screenshot: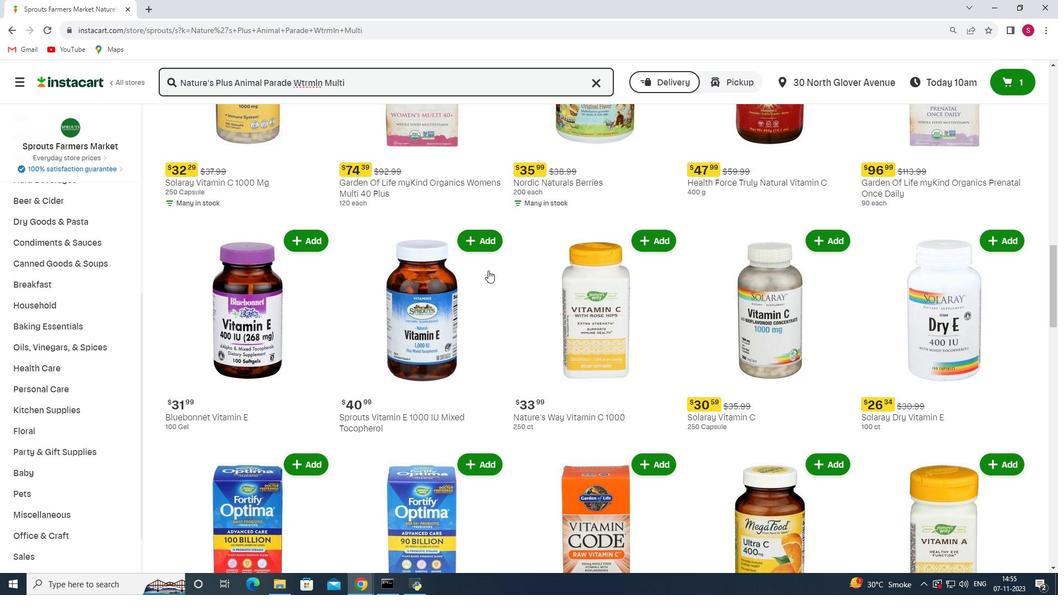
Action: Mouse scrolled (488, 270) with delta (0, 0)
Screenshot: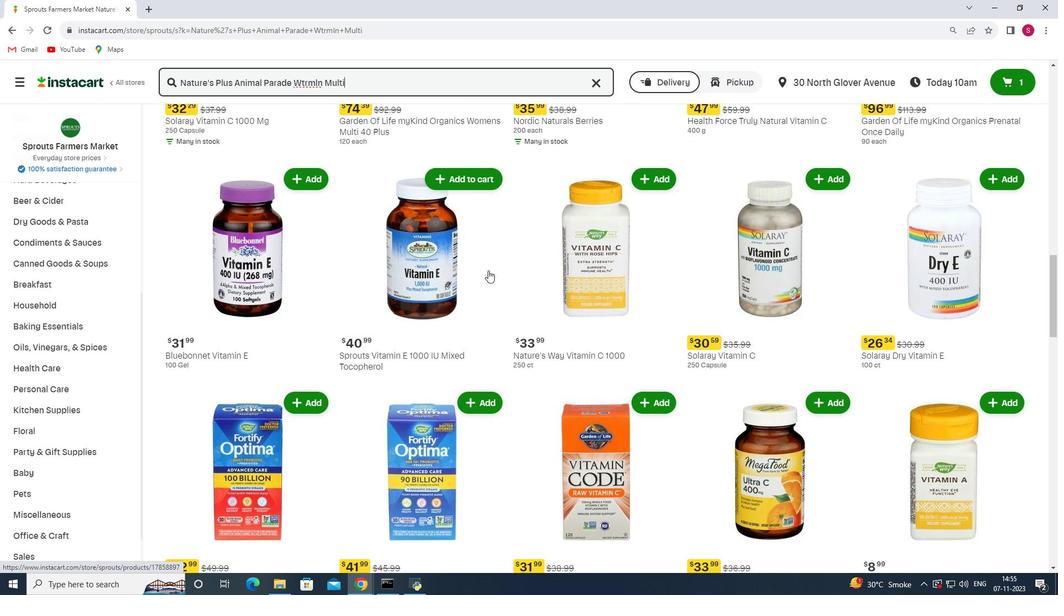 
Action: Mouse scrolled (488, 270) with delta (0, 0)
Screenshot: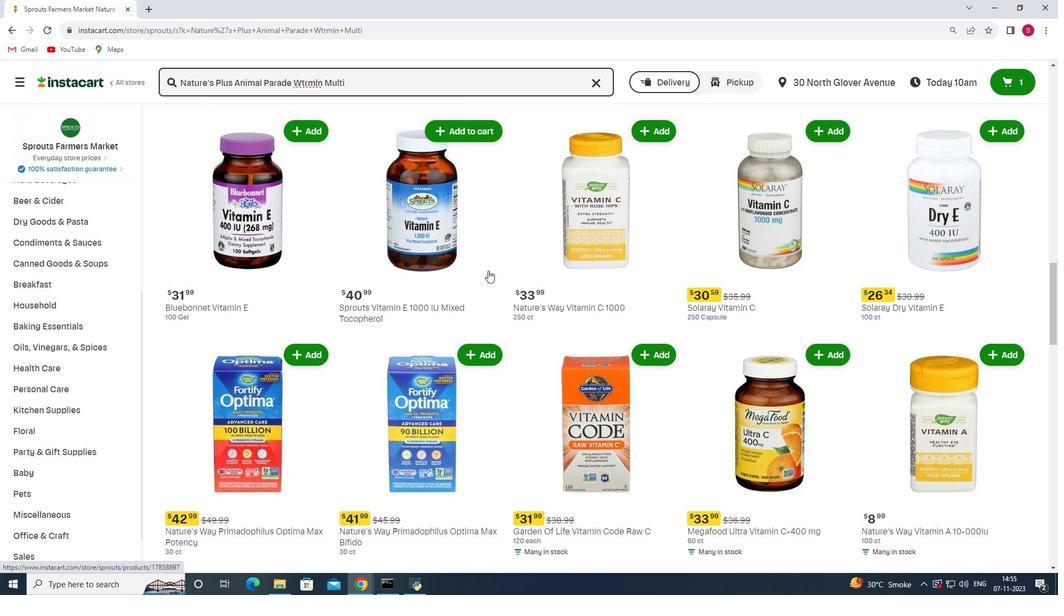 
Action: Mouse scrolled (488, 270) with delta (0, 0)
Screenshot: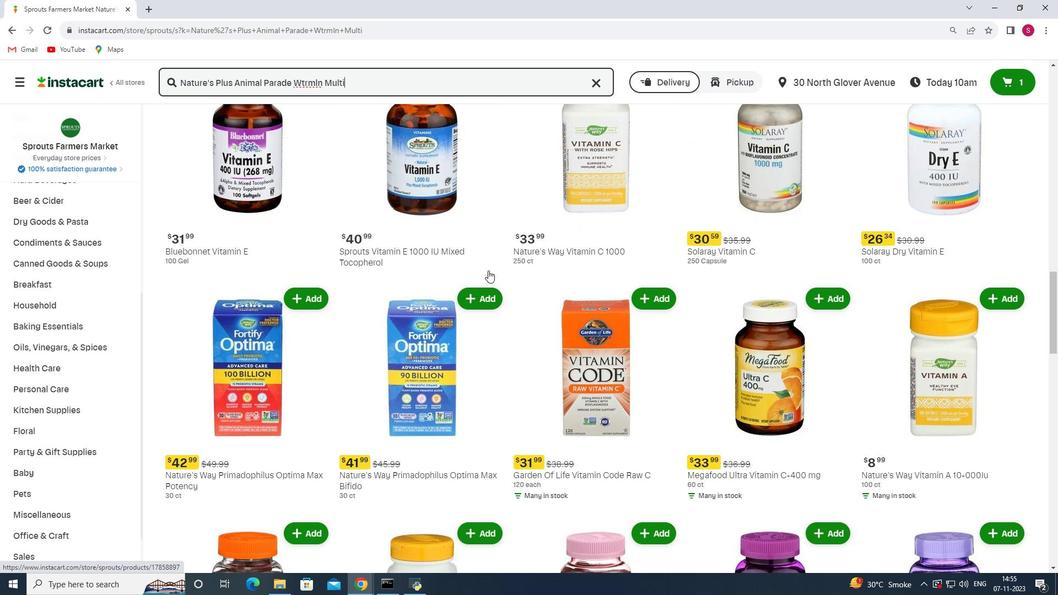 
Action: Mouse scrolled (488, 270) with delta (0, 0)
Screenshot: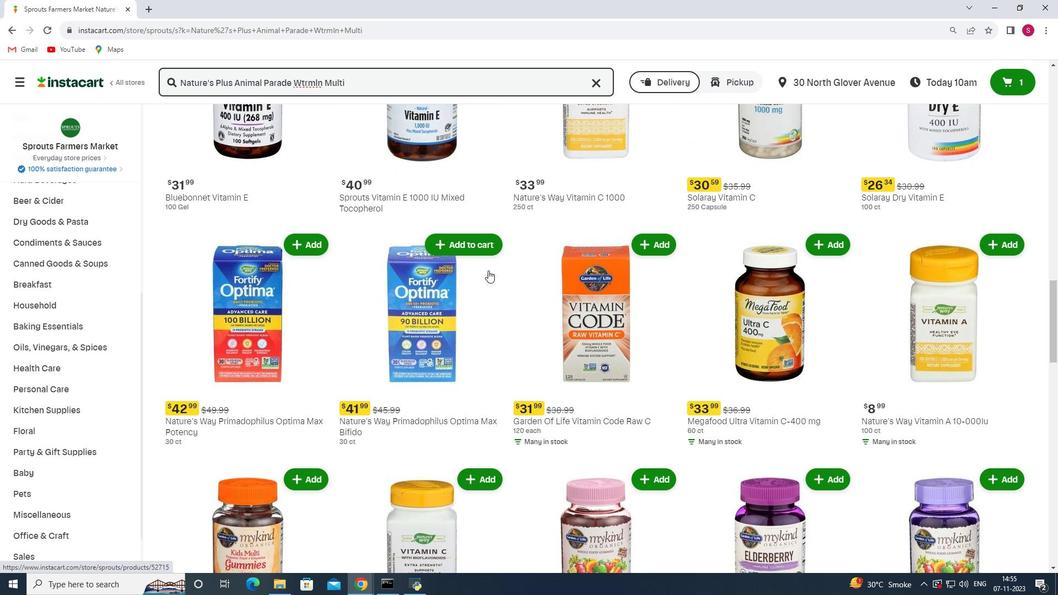 
Action: Mouse scrolled (488, 270) with delta (0, 0)
Screenshot: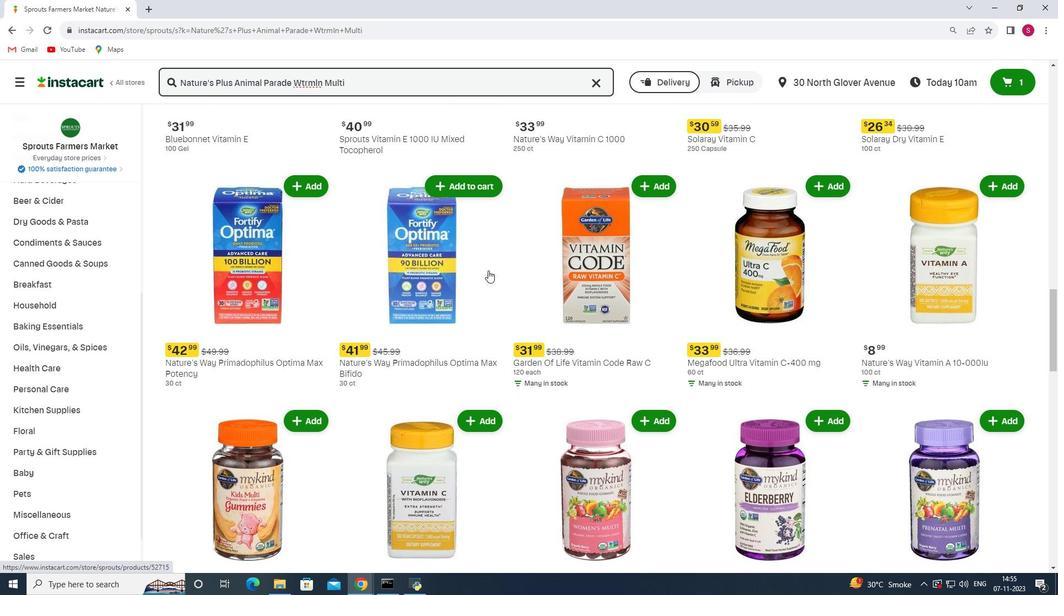 
Action: Mouse scrolled (488, 270) with delta (0, 0)
Screenshot: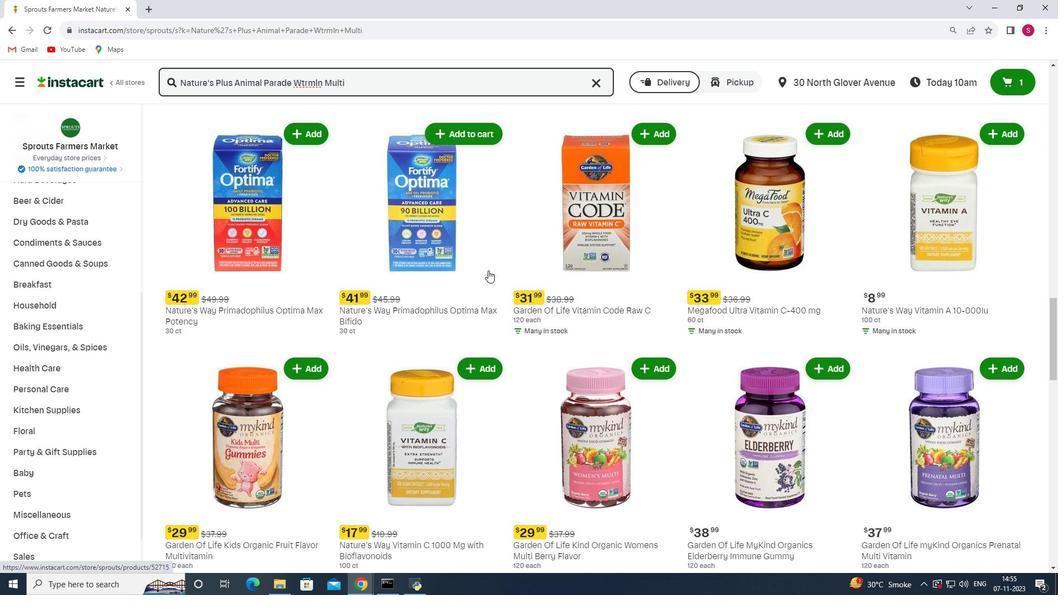 
Action: Mouse scrolled (488, 270) with delta (0, 0)
Screenshot: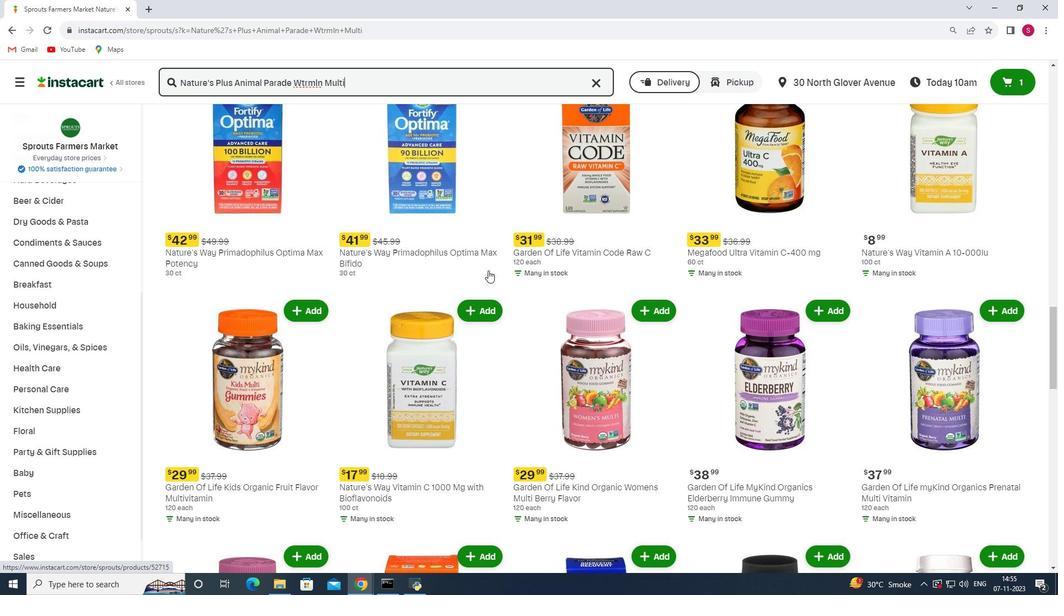 
Action: Mouse scrolled (488, 270) with delta (0, 0)
Screenshot: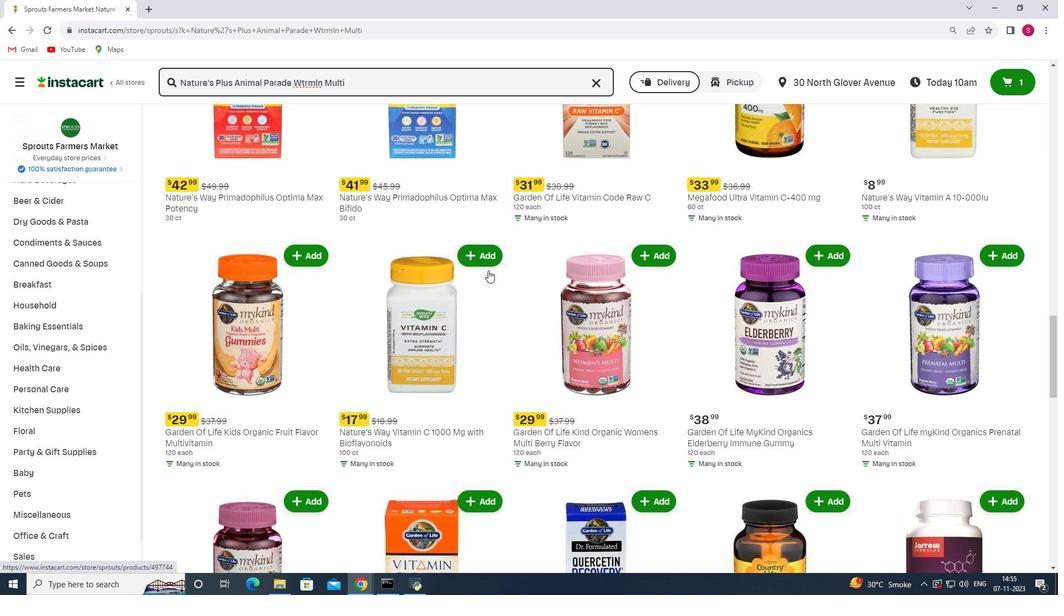 
Action: Mouse scrolled (488, 270) with delta (0, 0)
Screenshot: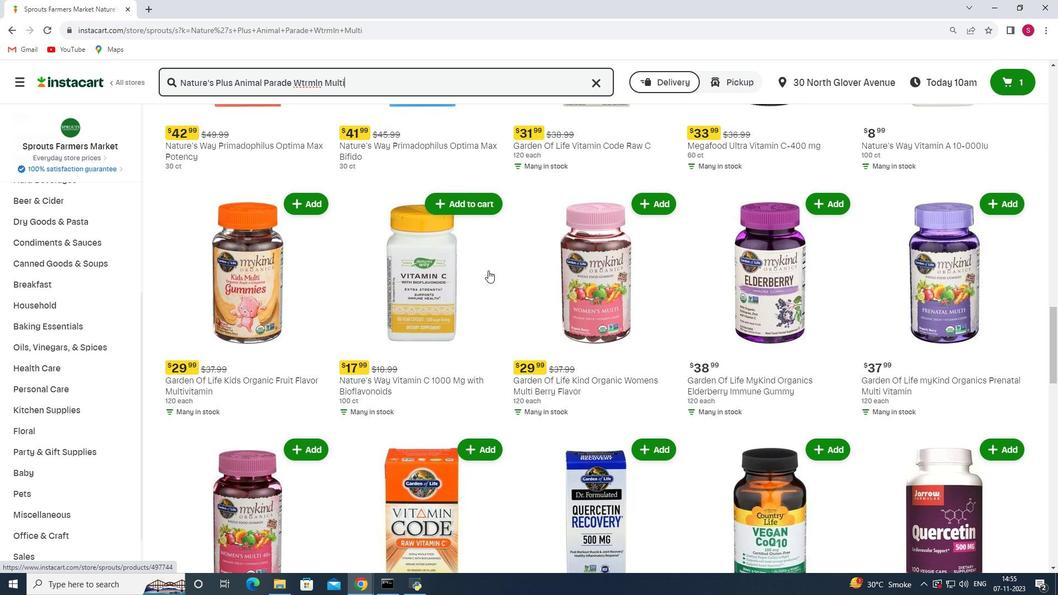 
Action: Mouse scrolled (488, 270) with delta (0, 0)
Screenshot: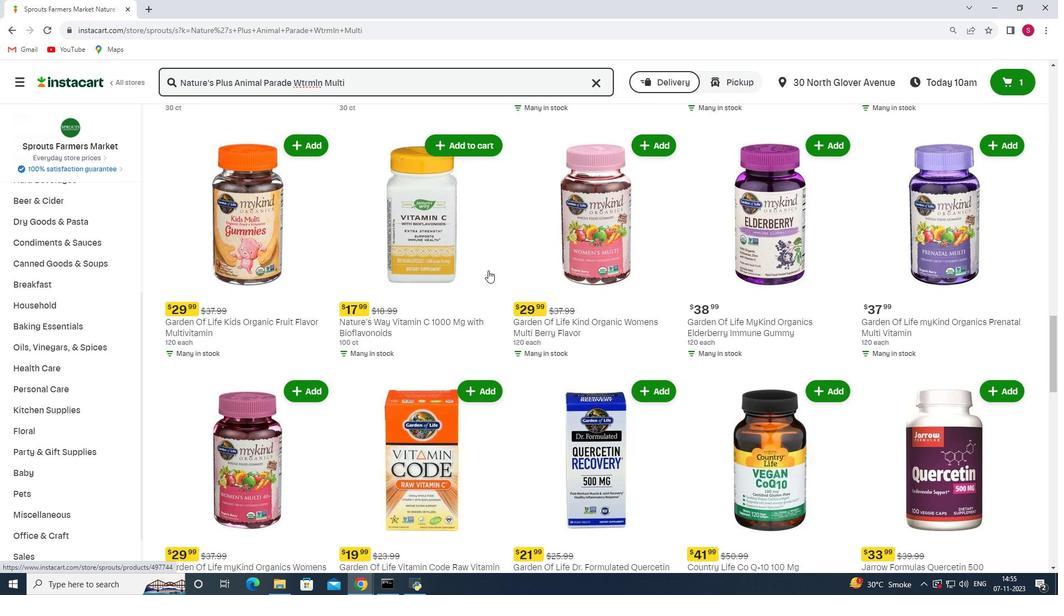 
Action: Mouse scrolled (488, 270) with delta (0, 0)
Screenshot: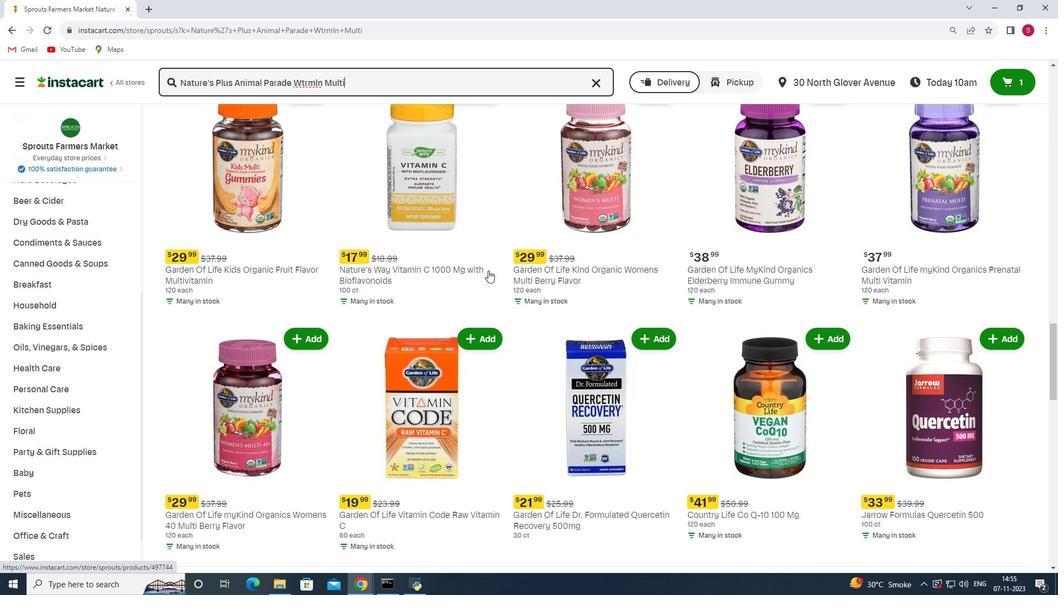 
Action: Mouse scrolled (488, 270) with delta (0, 0)
Screenshot: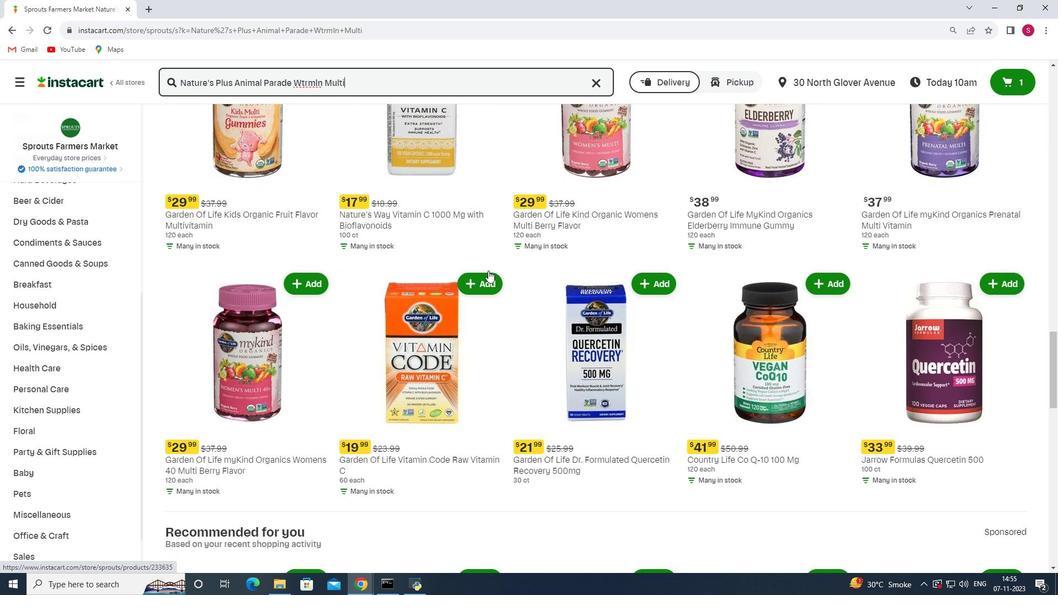 
Action: Mouse scrolled (488, 270) with delta (0, 0)
Screenshot: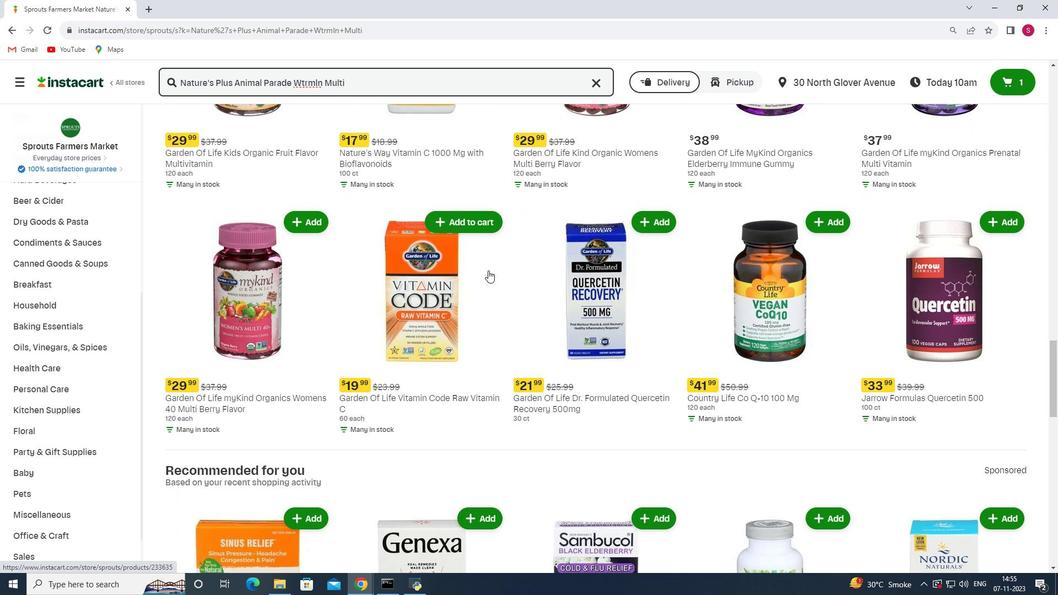 
Action: Mouse scrolled (488, 270) with delta (0, 0)
Screenshot: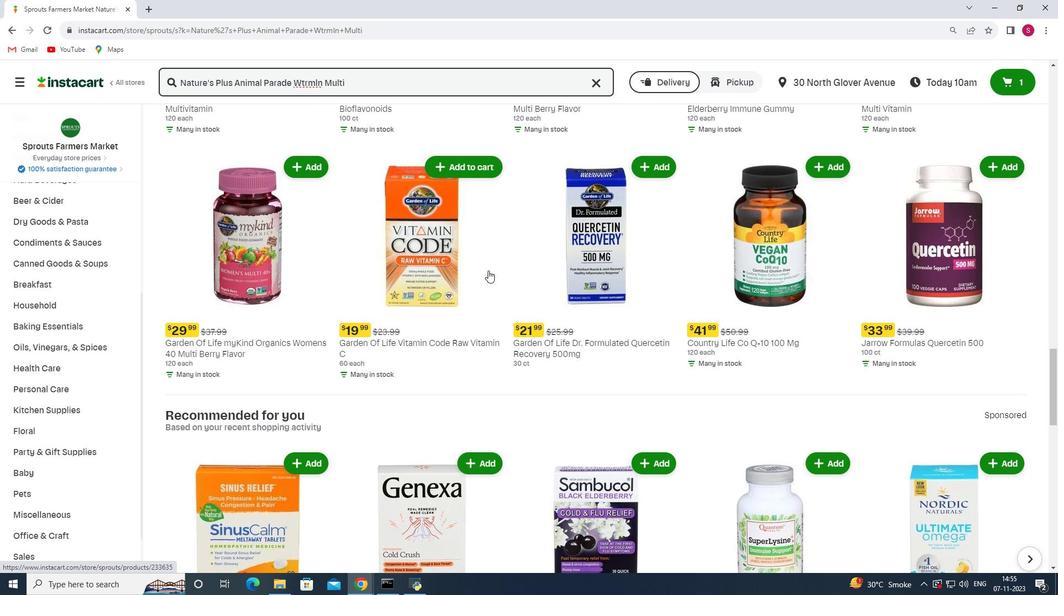 
Action: Mouse scrolled (488, 270) with delta (0, 0)
Screenshot: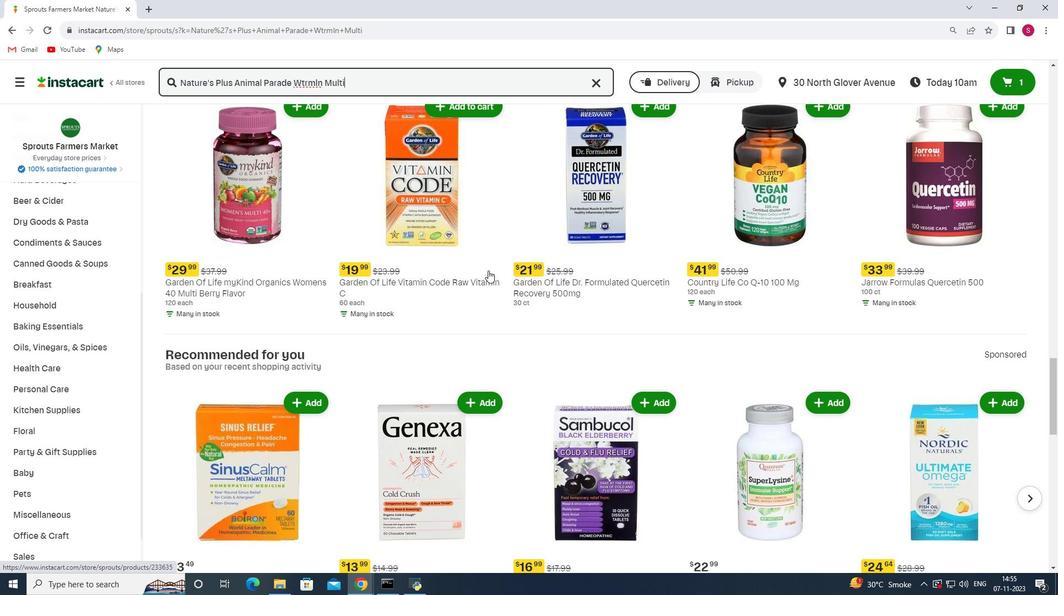 
Action: Mouse scrolled (488, 270) with delta (0, 0)
Screenshot: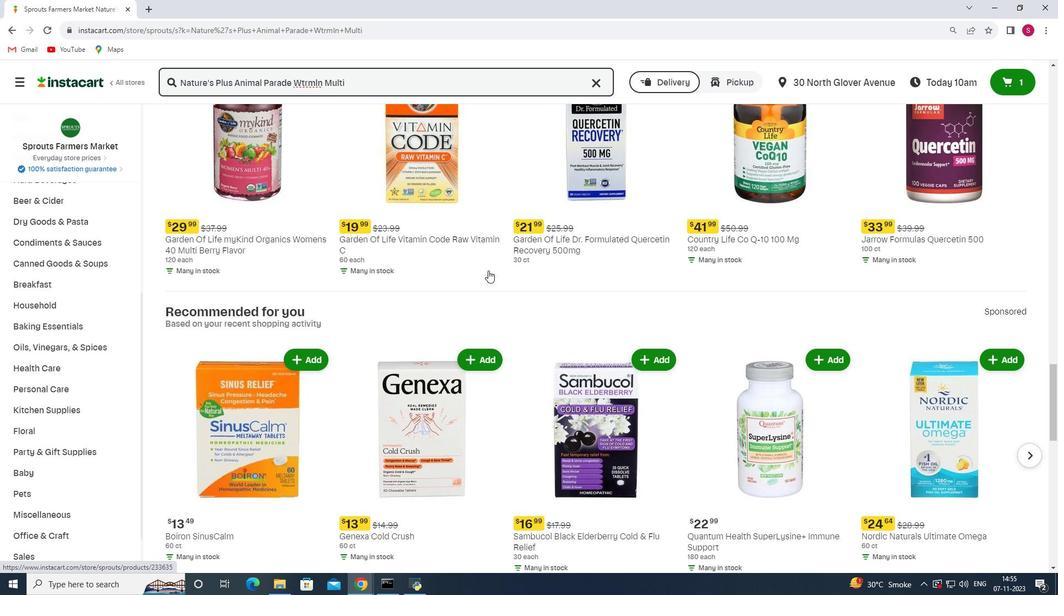 
Action: Mouse scrolled (488, 270) with delta (0, 0)
Screenshot: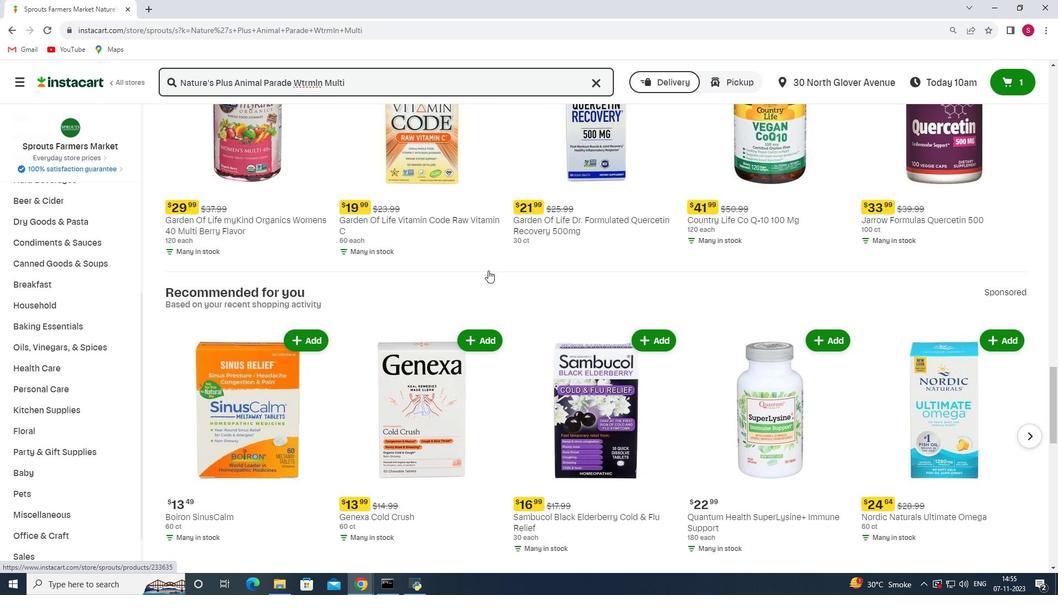 
Action: Mouse scrolled (488, 270) with delta (0, 0)
Screenshot: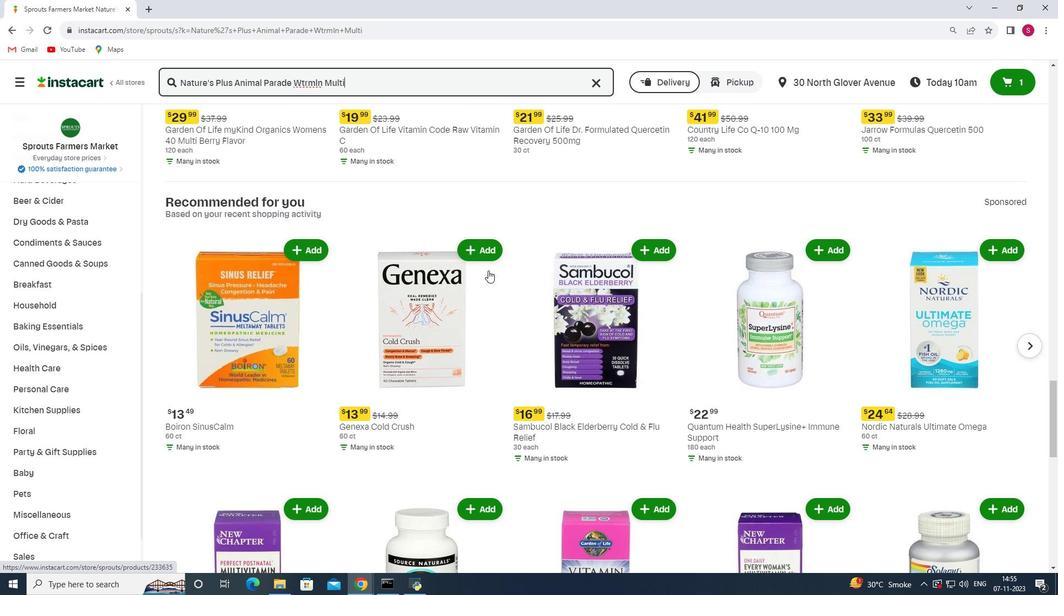 
Action: Mouse scrolled (488, 270) with delta (0, 0)
Screenshot: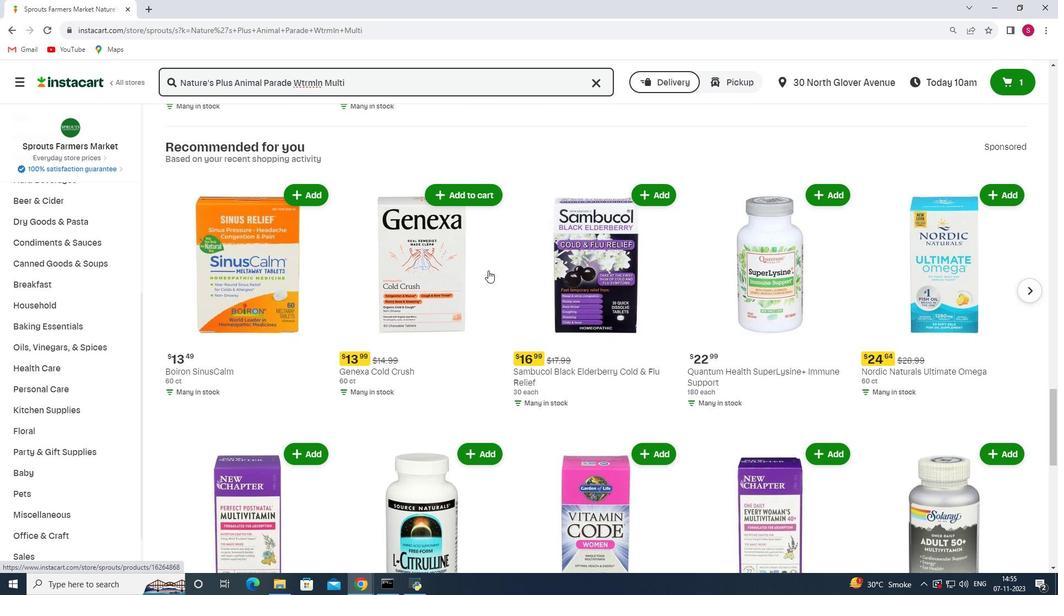 
Action: Mouse scrolled (488, 270) with delta (0, 0)
Screenshot: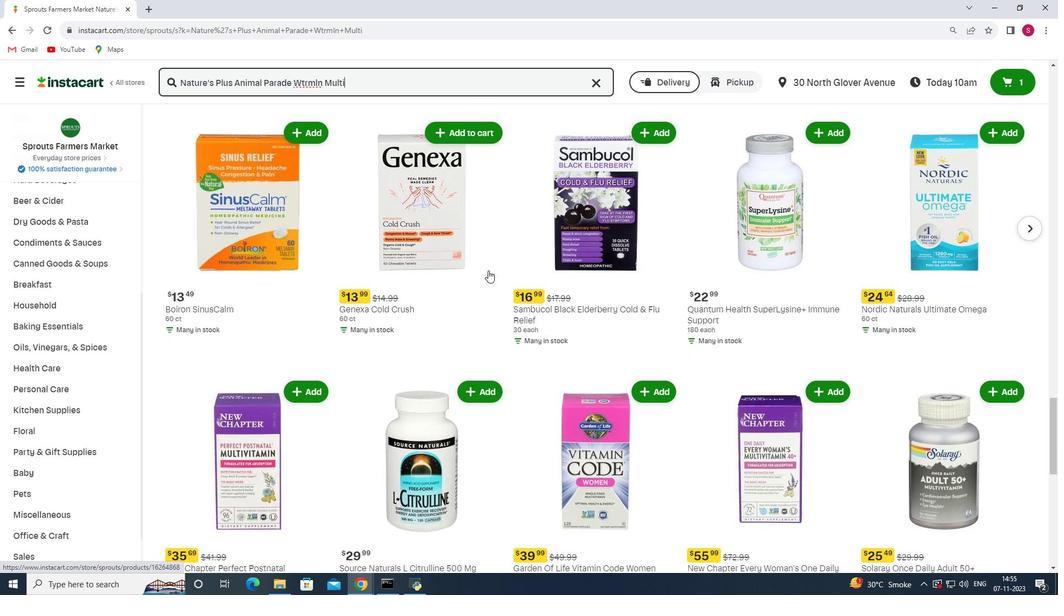 
Action: Mouse scrolled (488, 270) with delta (0, 0)
Screenshot: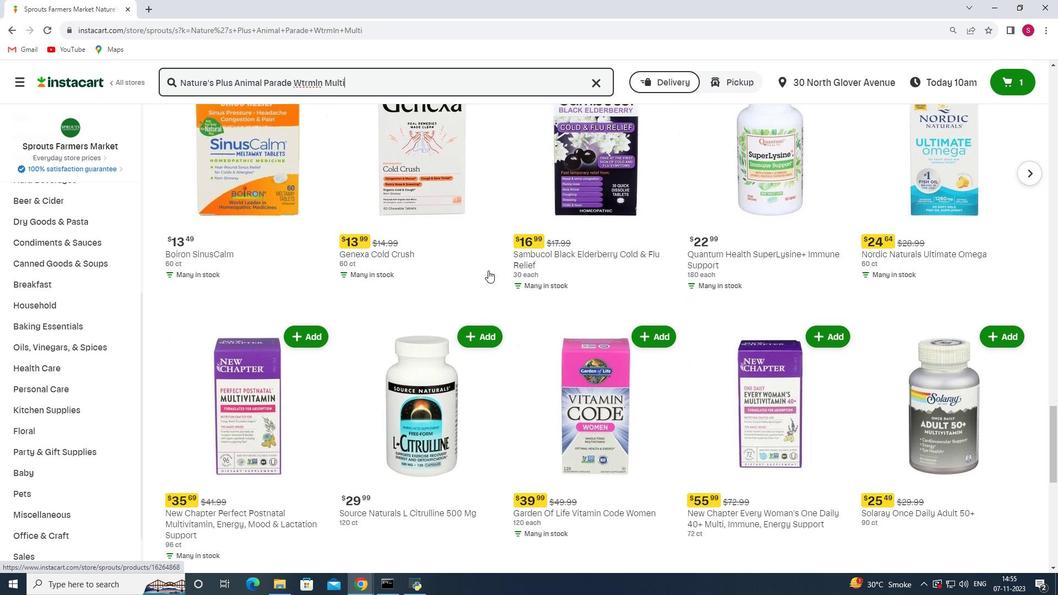 
Action: Mouse scrolled (488, 270) with delta (0, 0)
Screenshot: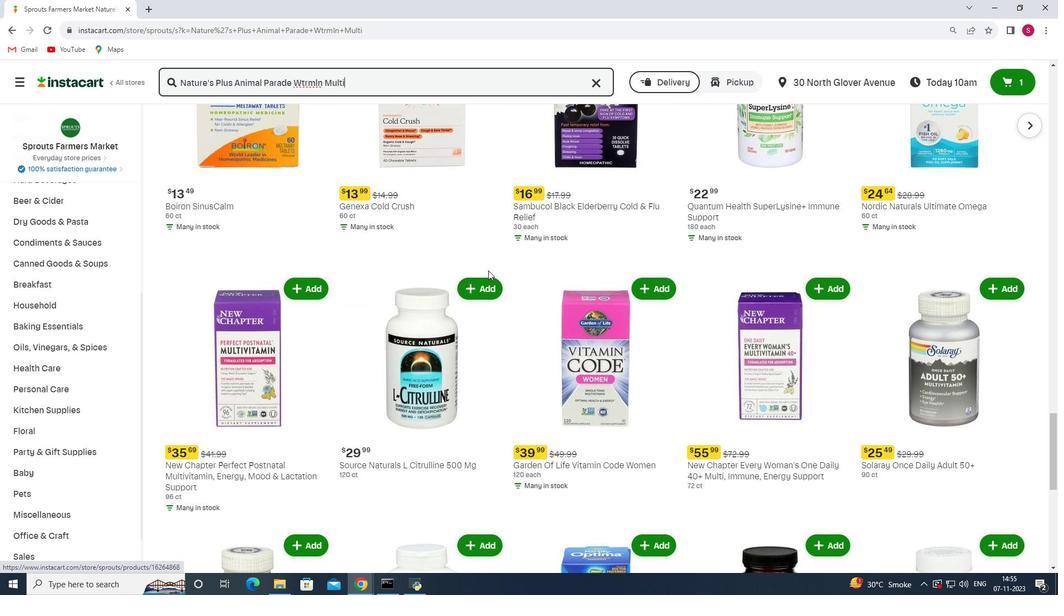 
Action: Mouse scrolled (488, 270) with delta (0, 0)
Screenshot: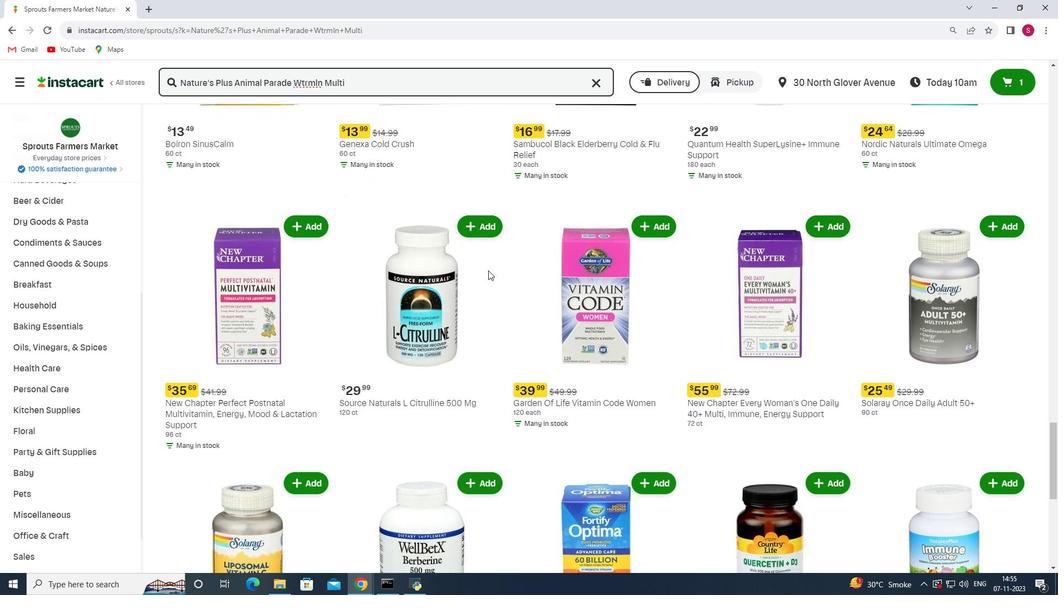 
Action: Mouse scrolled (488, 270) with delta (0, 0)
Screenshot: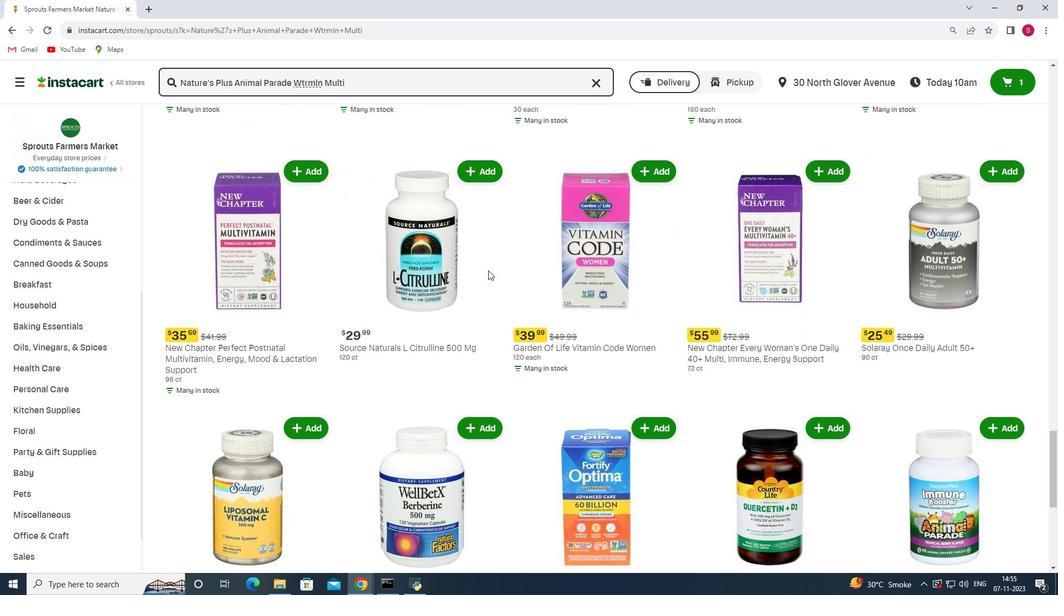 
Action: Mouse scrolled (488, 270) with delta (0, 0)
Screenshot: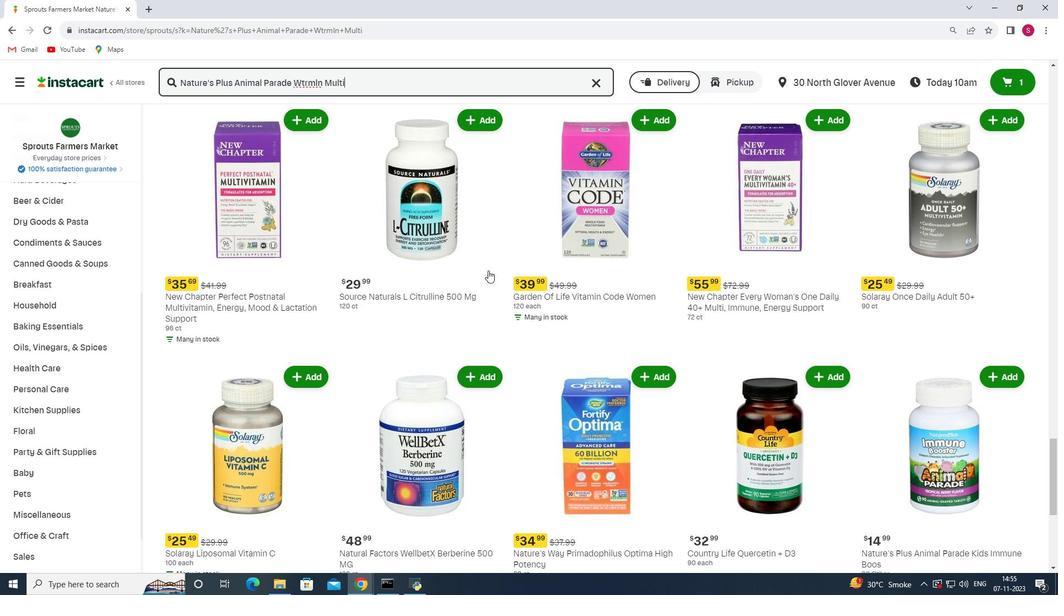 
Action: Mouse scrolled (488, 270) with delta (0, 0)
Screenshot: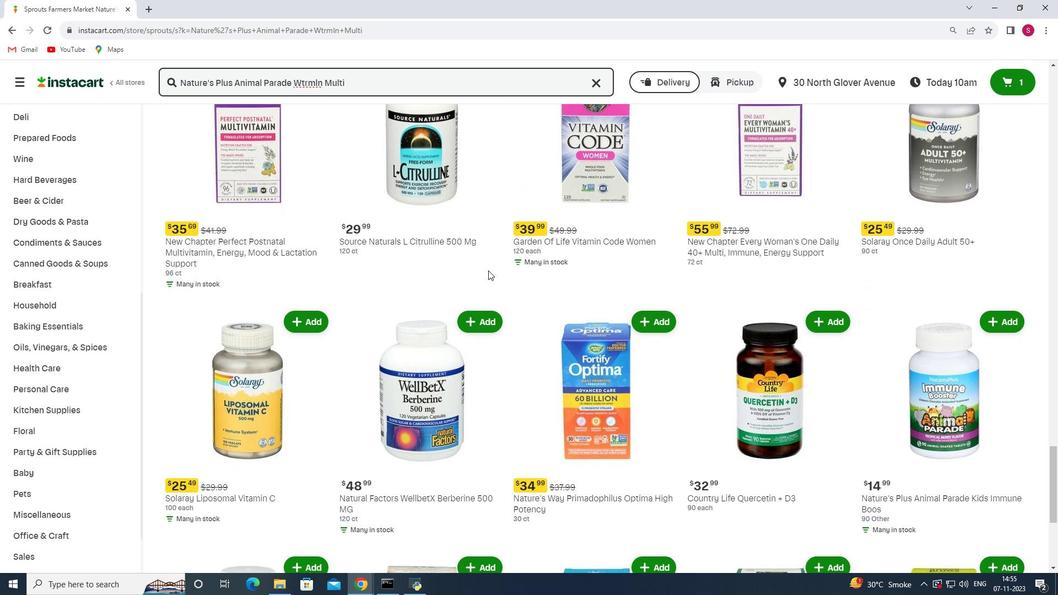 
Action: Mouse scrolled (488, 270) with delta (0, 0)
Screenshot: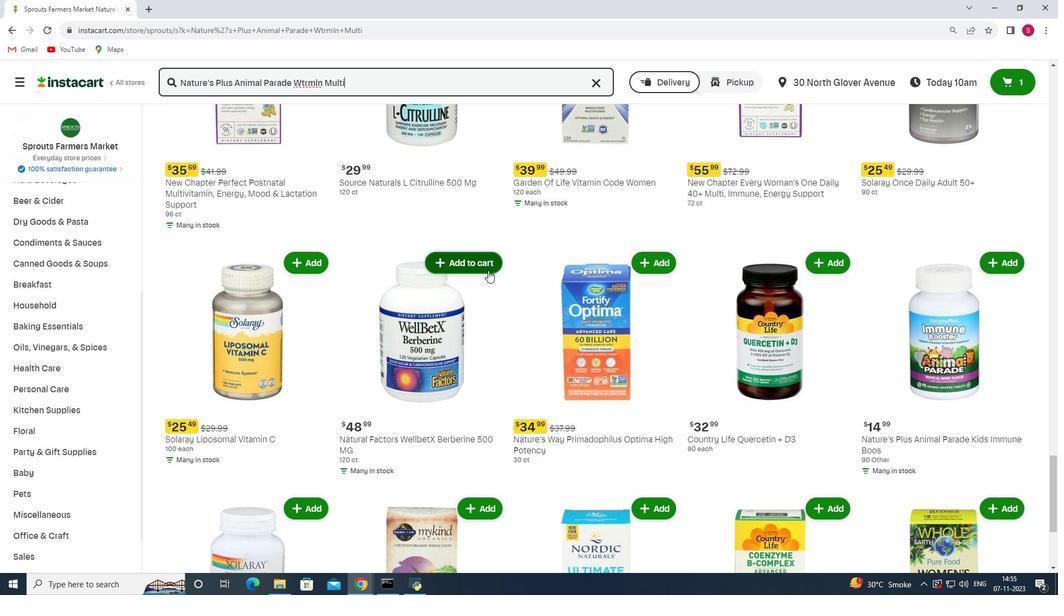 
Action: Mouse scrolled (488, 270) with delta (0, 0)
Screenshot: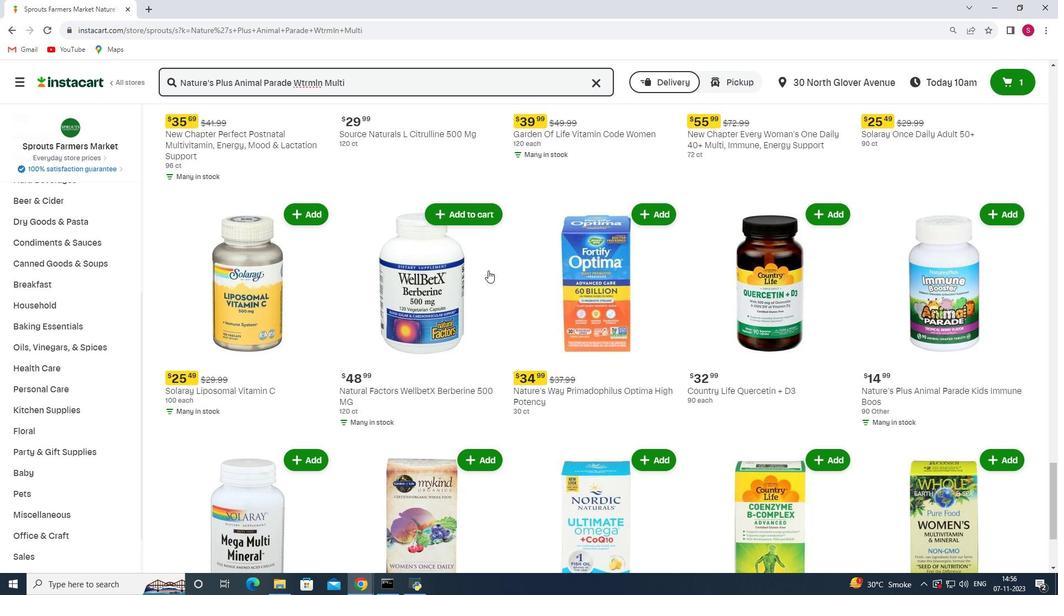 
Action: Mouse scrolled (488, 270) with delta (0, 0)
Screenshot: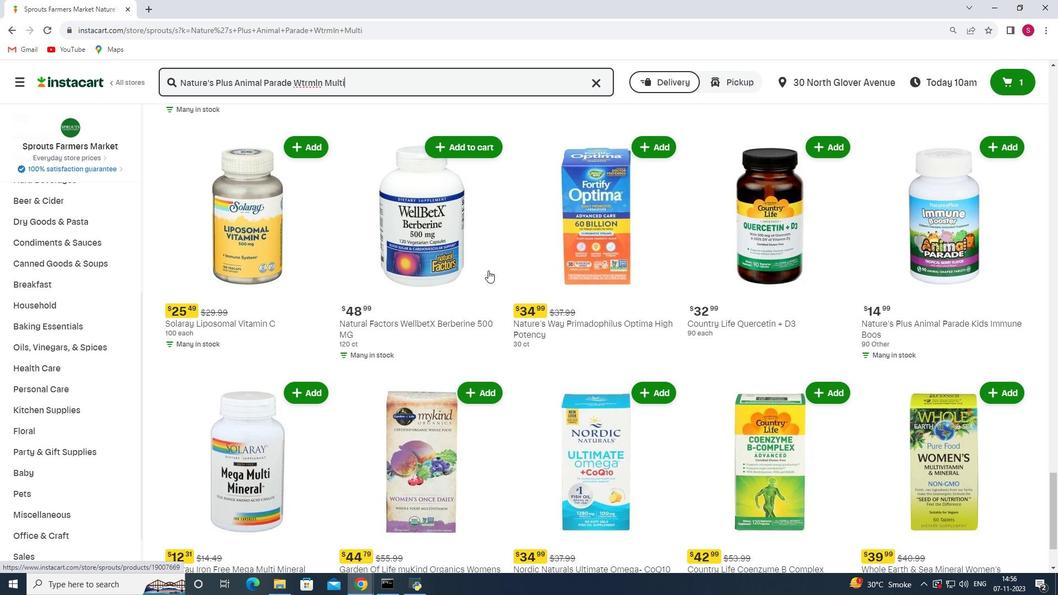 
Action: Mouse scrolled (488, 270) with delta (0, 0)
Screenshot: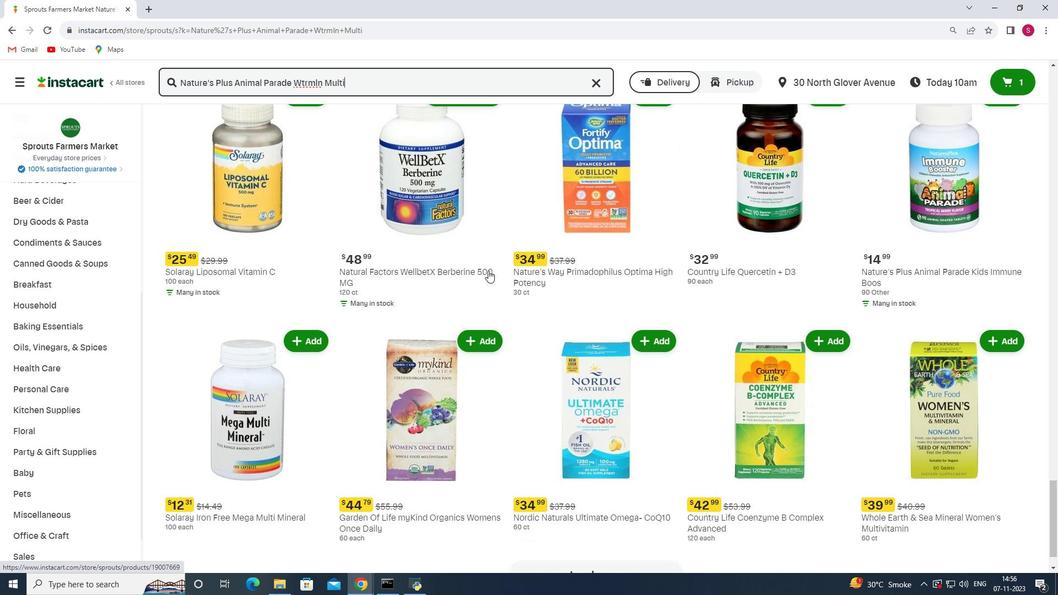 
Action: Mouse scrolled (488, 270) with delta (0, 0)
Screenshot: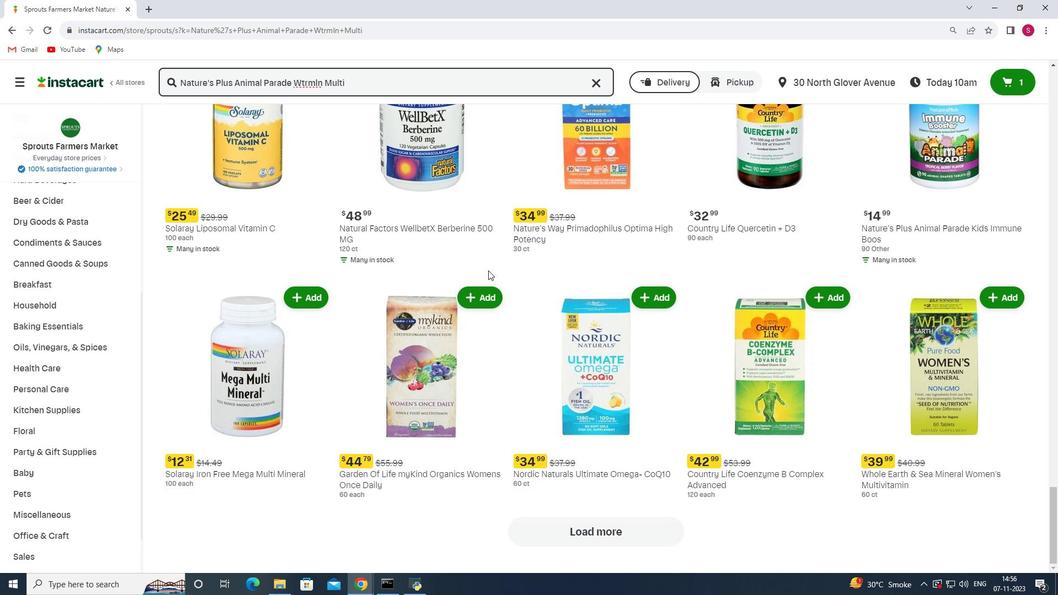 
Action: Mouse scrolled (488, 270) with delta (0, 0)
Screenshot: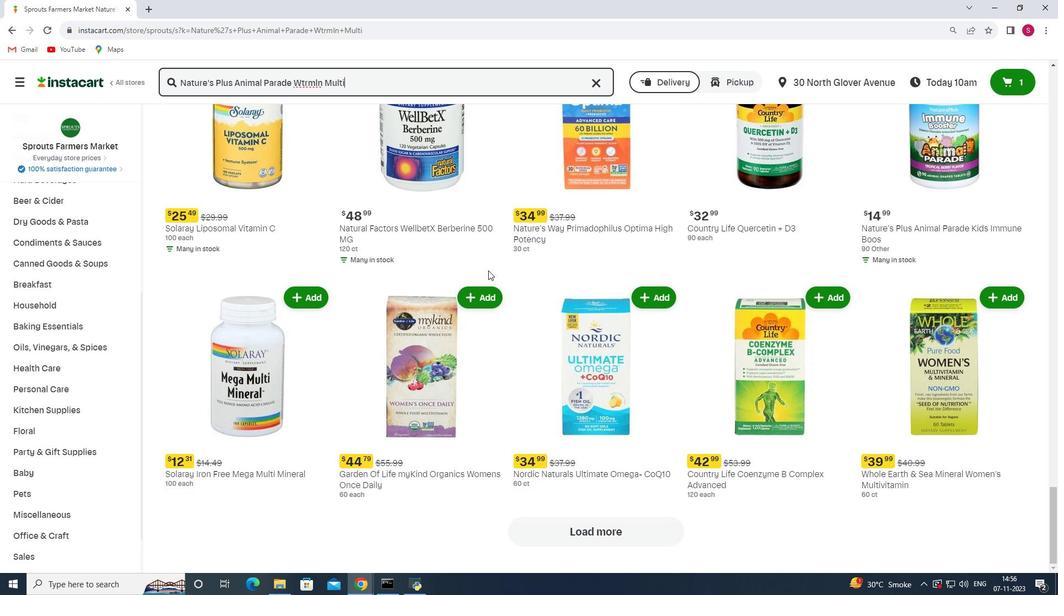 
Action: Mouse moved to (486, 292)
Screenshot: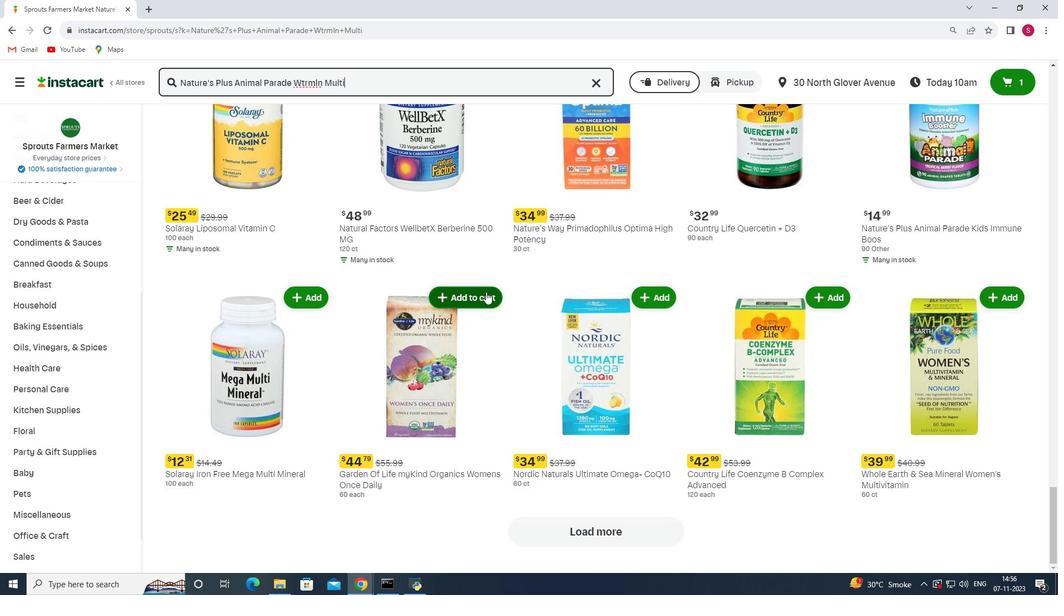 
Action: Mouse scrolled (486, 291) with delta (0, 0)
Screenshot: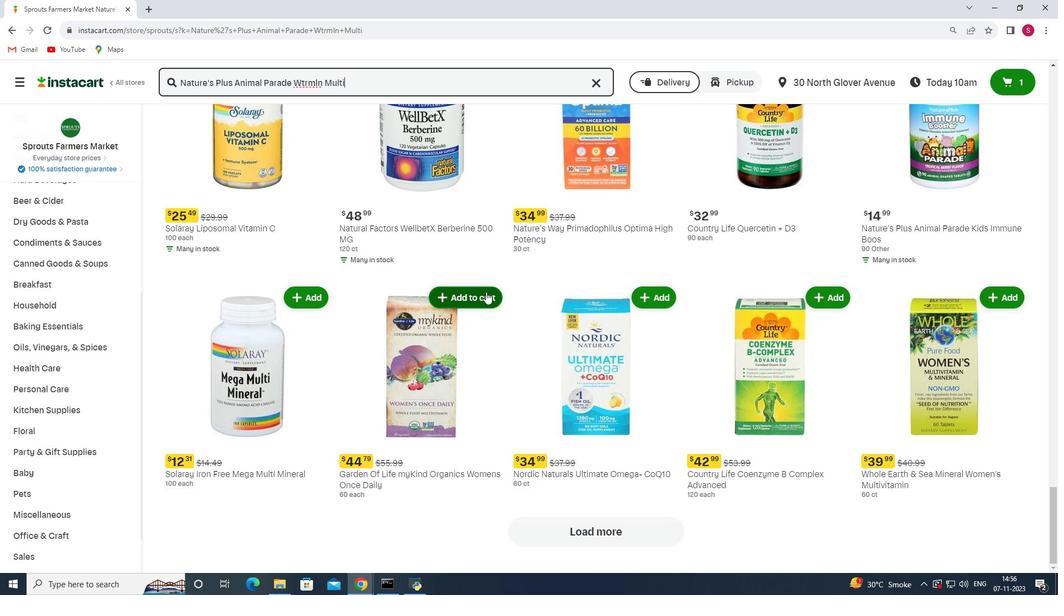 
Action: Mouse moved to (488, 295)
Screenshot: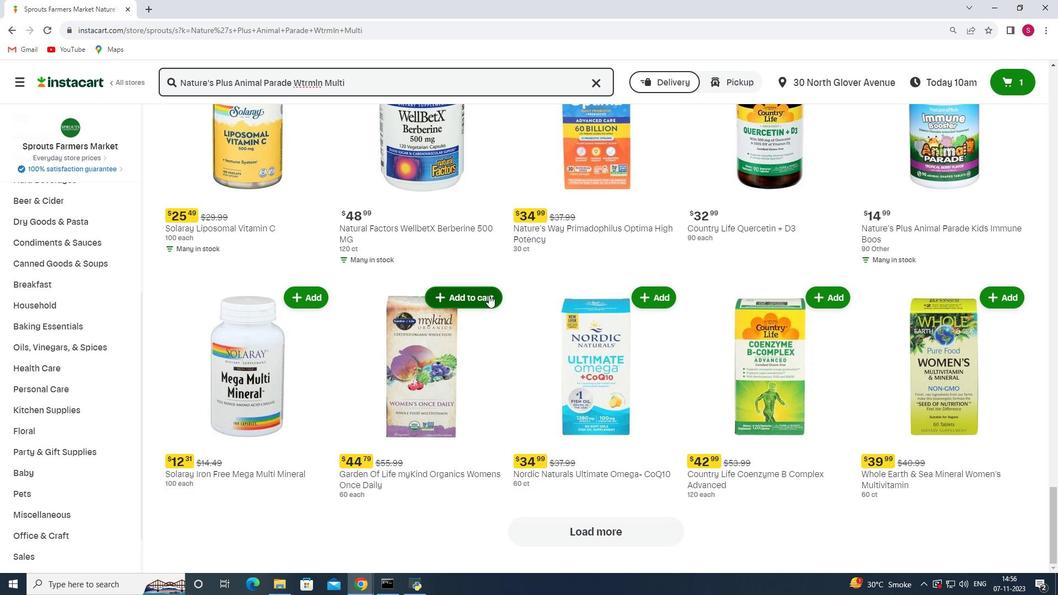 
